 Task: Look for space in Rānikhet, India from 1st June, 2023 to 4th June, 2023 for 1 adult in price range Rs.6000 to Rs.16000. Place can be private room with 1  bedroom having 1 bed and 1 bathroom. Property type can be house, flat, guest house. Amenities needed are: wifi. Booking option can be shelf check-in. Required host language is English.
Action: Mouse moved to (532, 79)
Screenshot: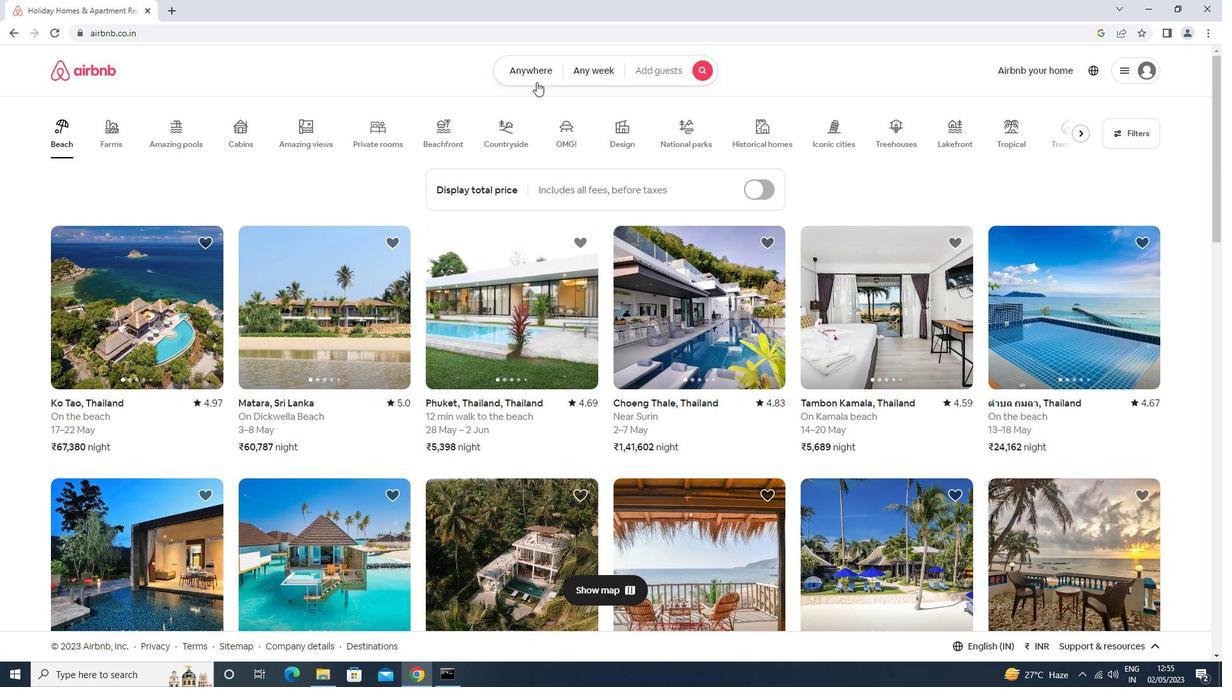 
Action: Mouse pressed left at (532, 79)
Screenshot: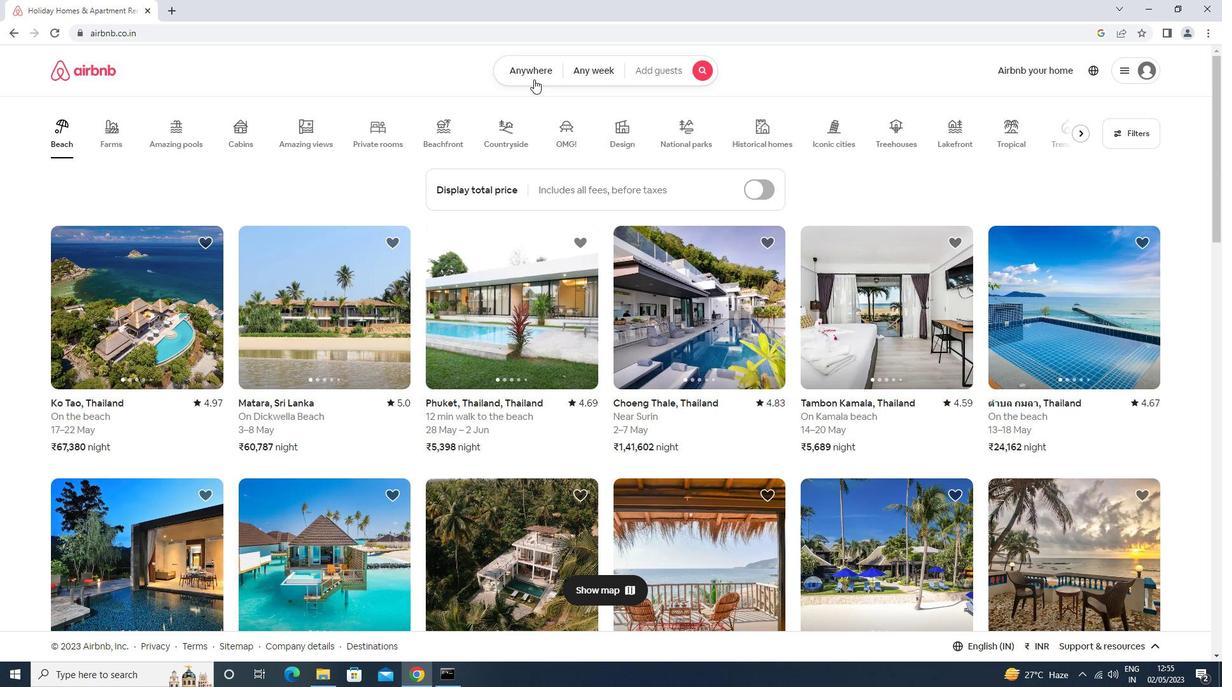 
Action: Mouse moved to (464, 128)
Screenshot: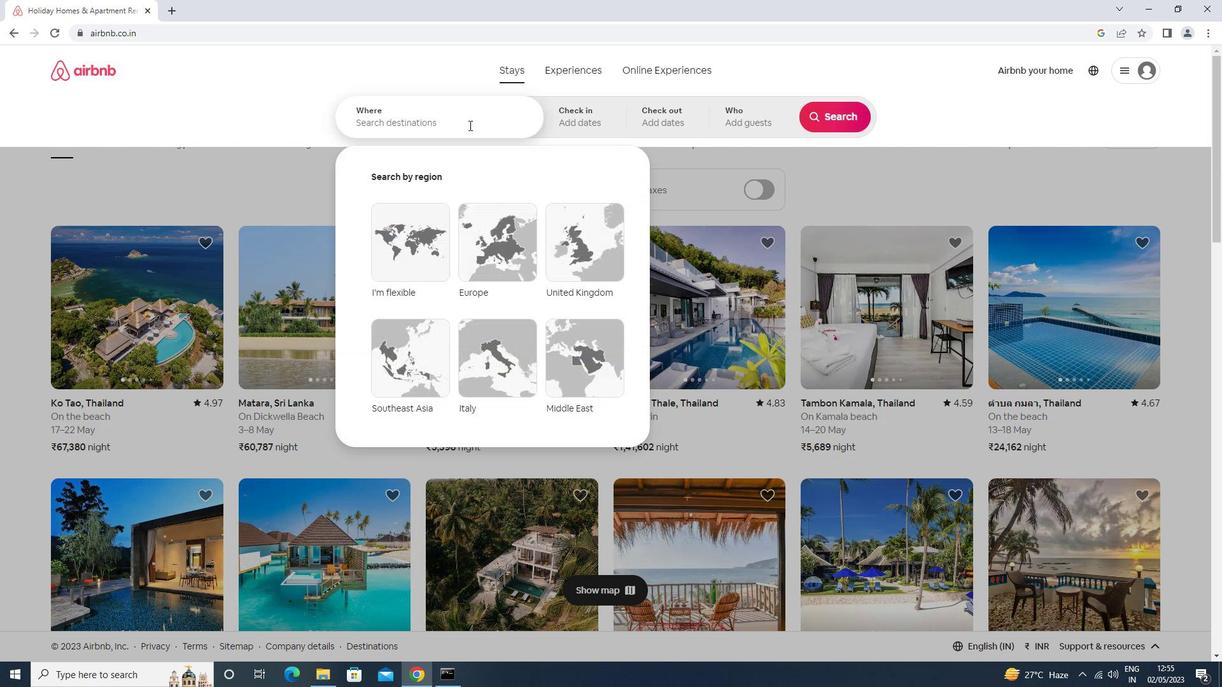 
Action: Mouse pressed left at (464, 128)
Screenshot: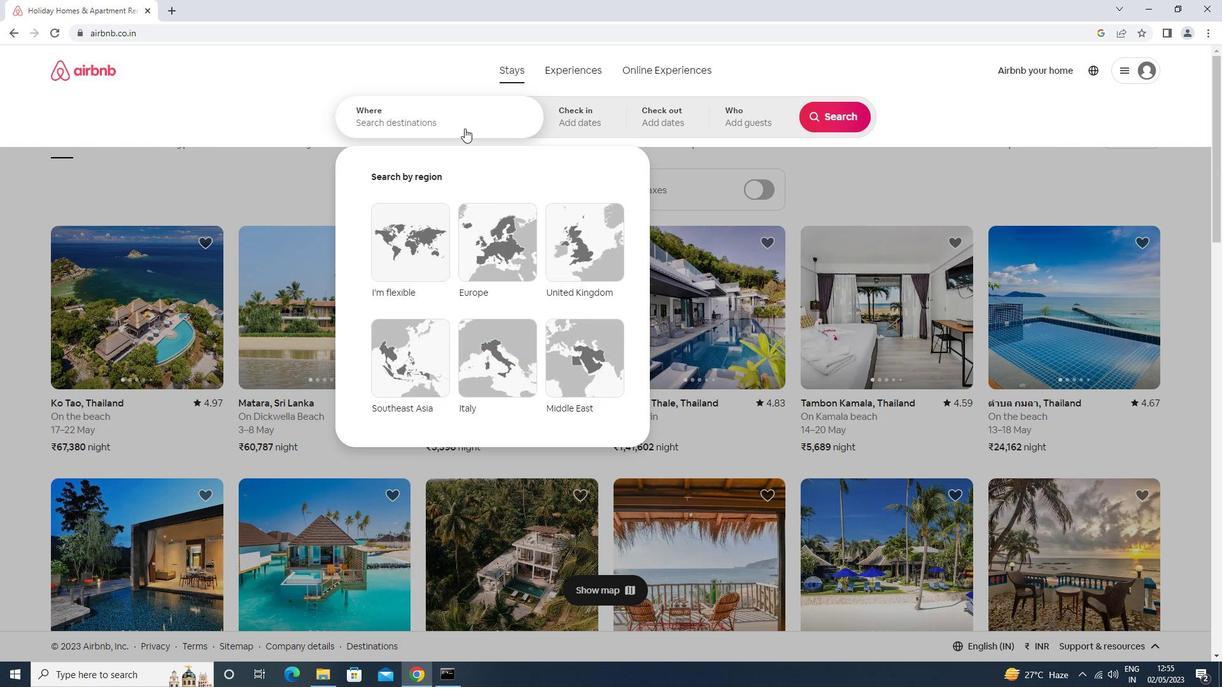 
Action: Key pressed r<Key.caps_lock>anikhet<Key.enter>
Screenshot: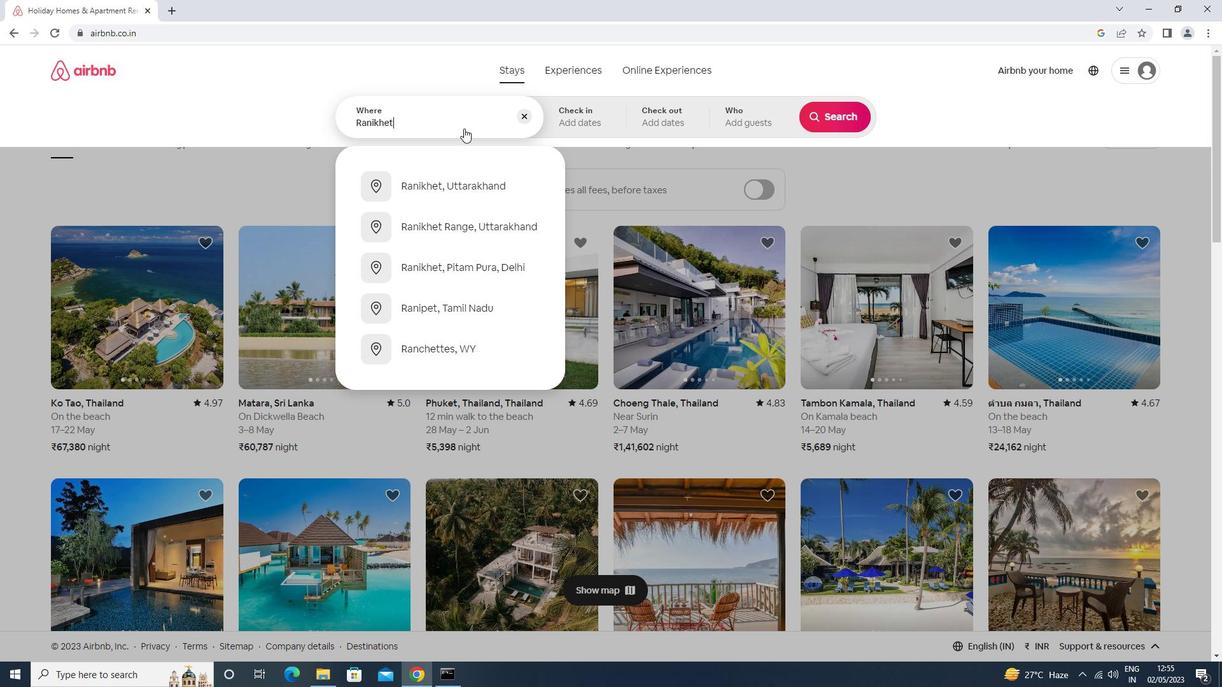 
Action: Mouse moved to (763, 264)
Screenshot: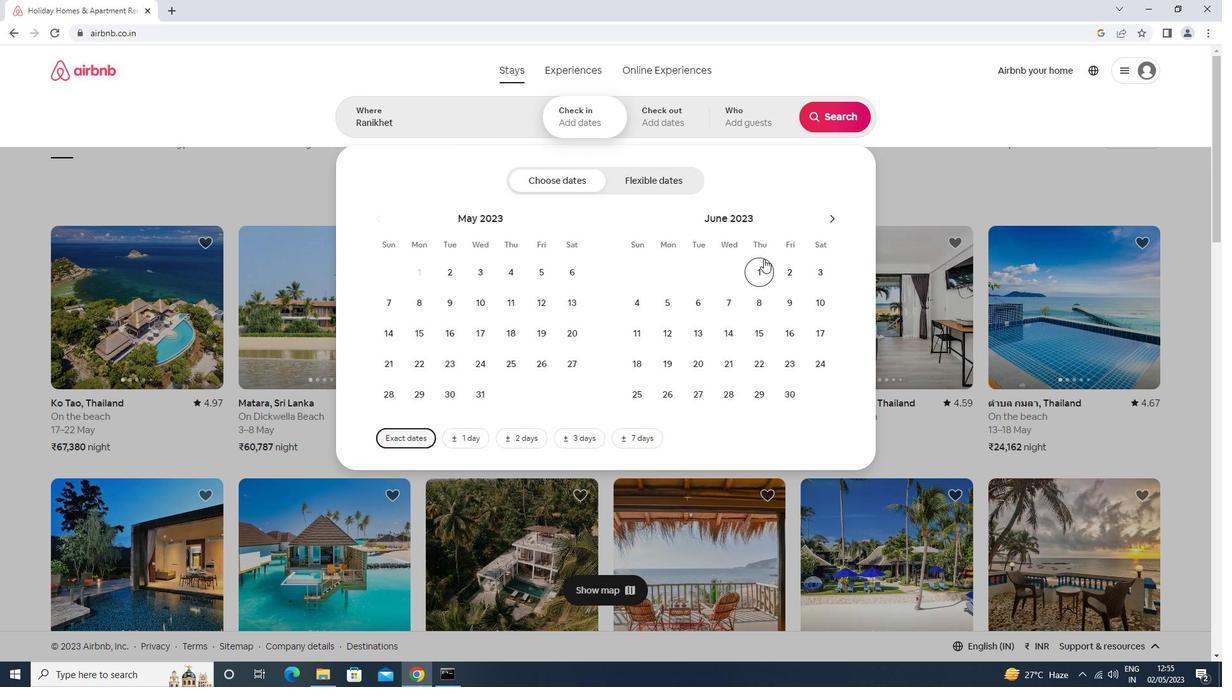 
Action: Mouse pressed left at (763, 264)
Screenshot: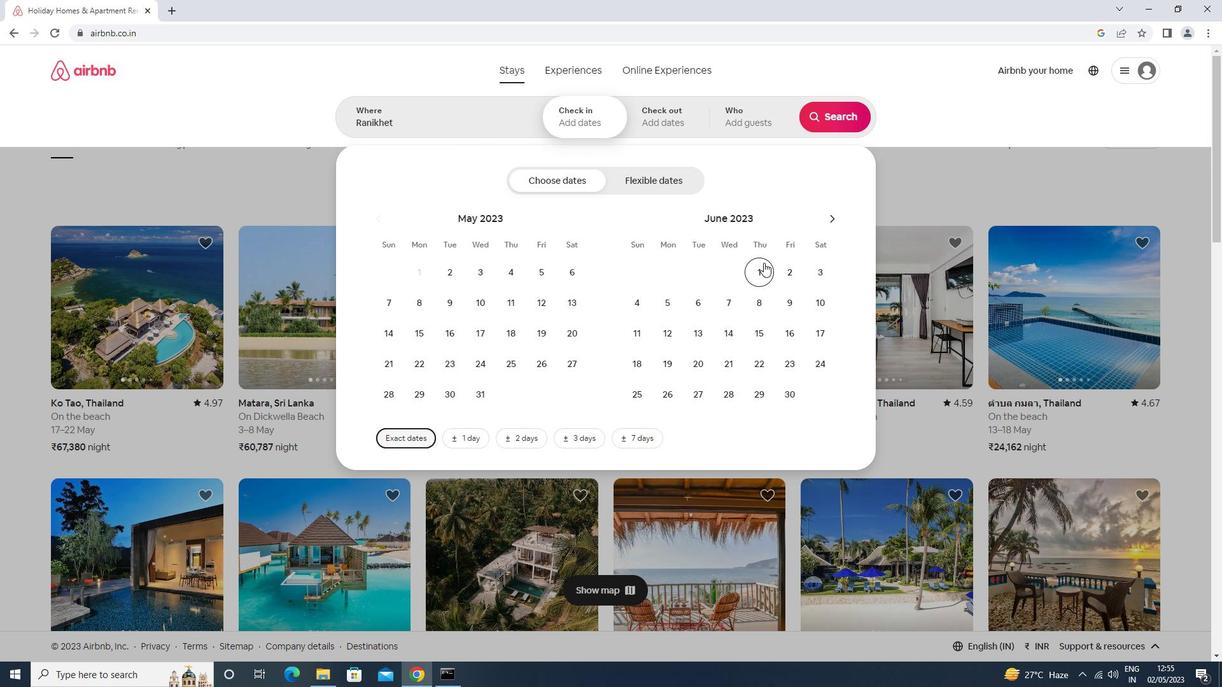 
Action: Mouse moved to (632, 304)
Screenshot: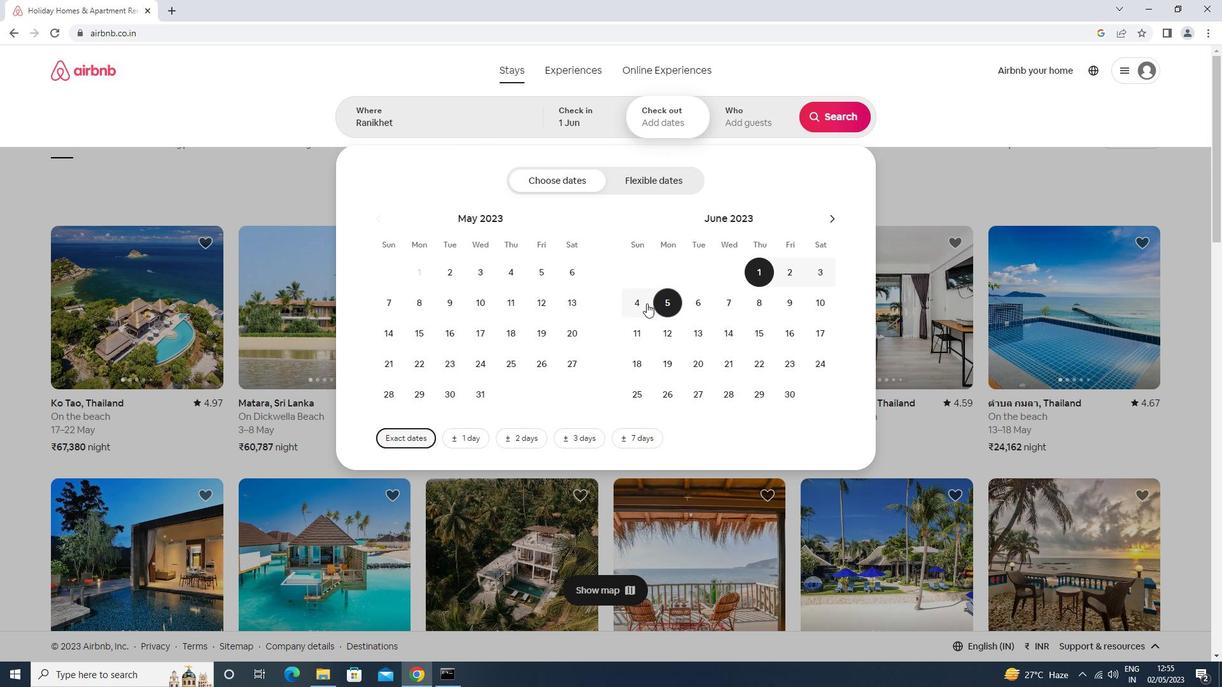 
Action: Mouse pressed left at (632, 304)
Screenshot: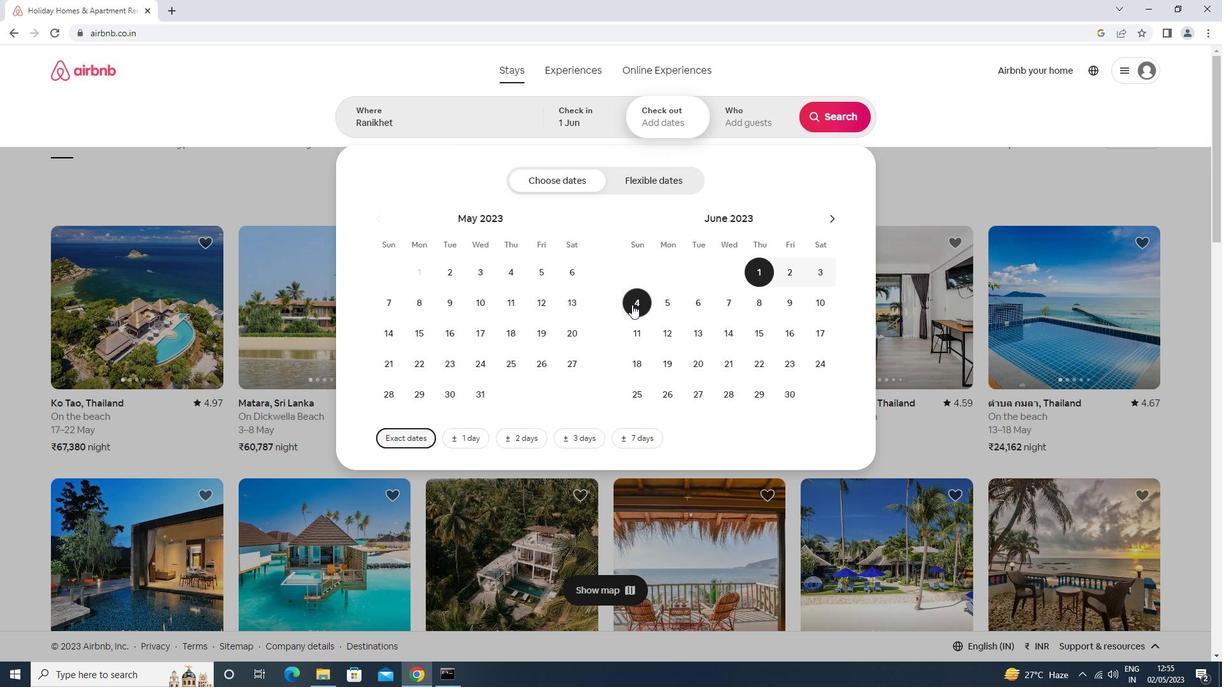
Action: Mouse moved to (728, 123)
Screenshot: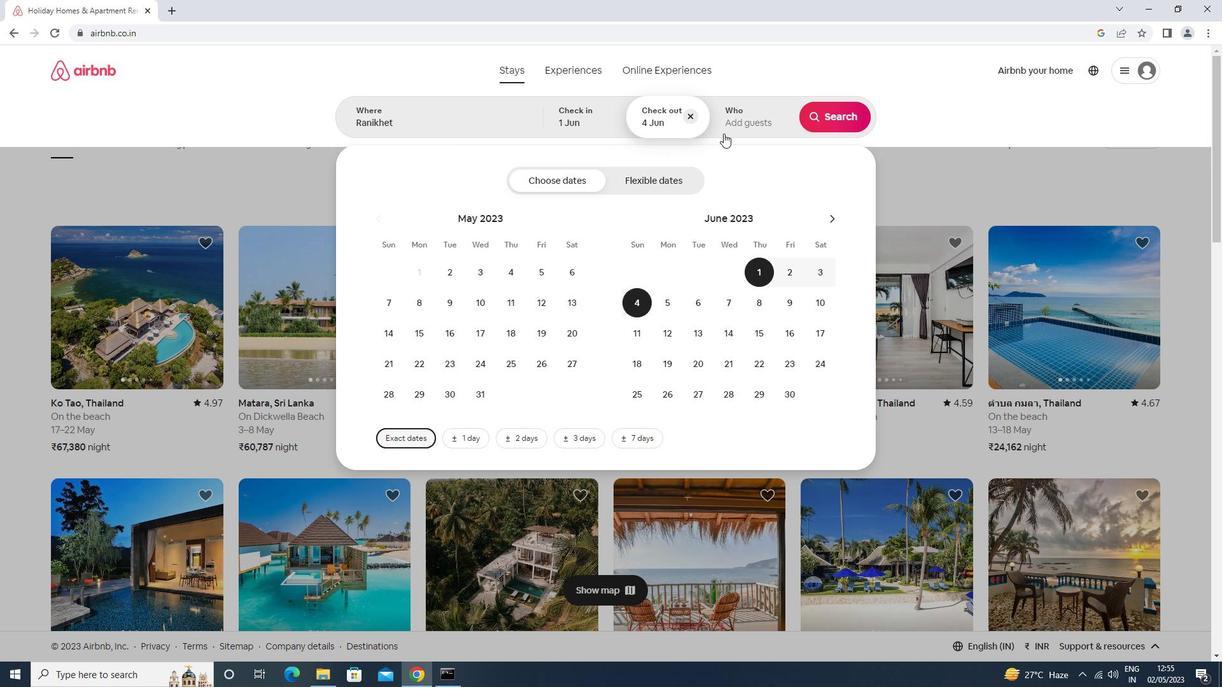 
Action: Mouse pressed left at (728, 123)
Screenshot: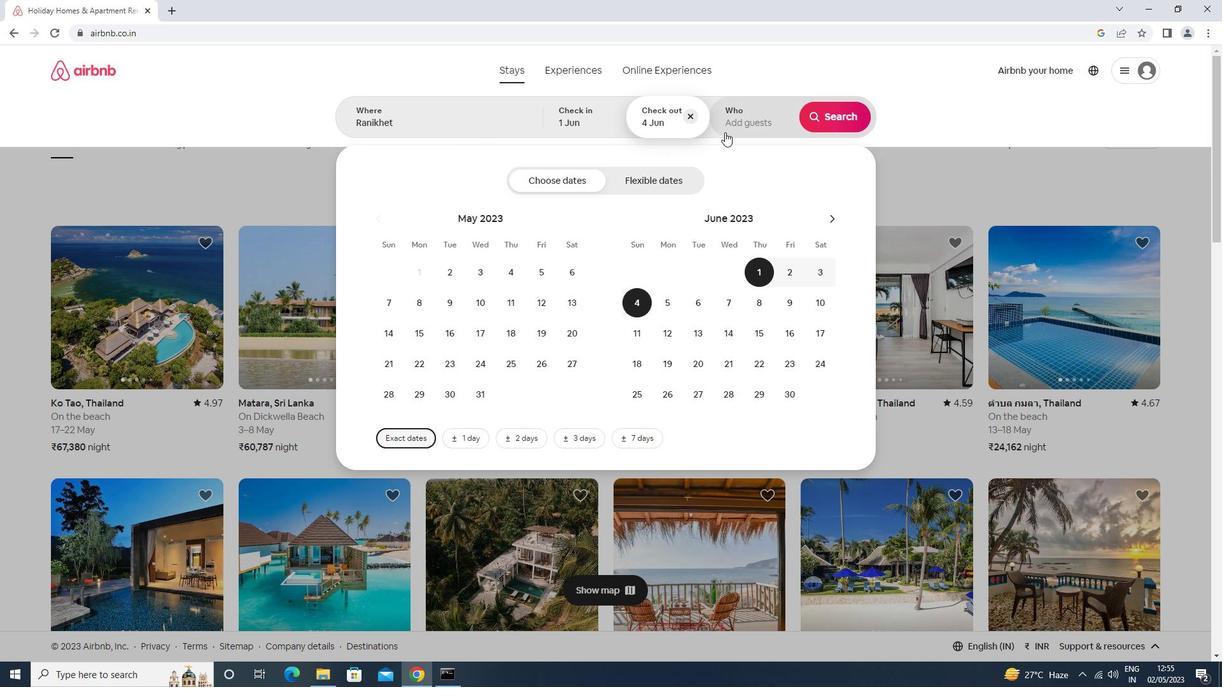 
Action: Mouse moved to (835, 180)
Screenshot: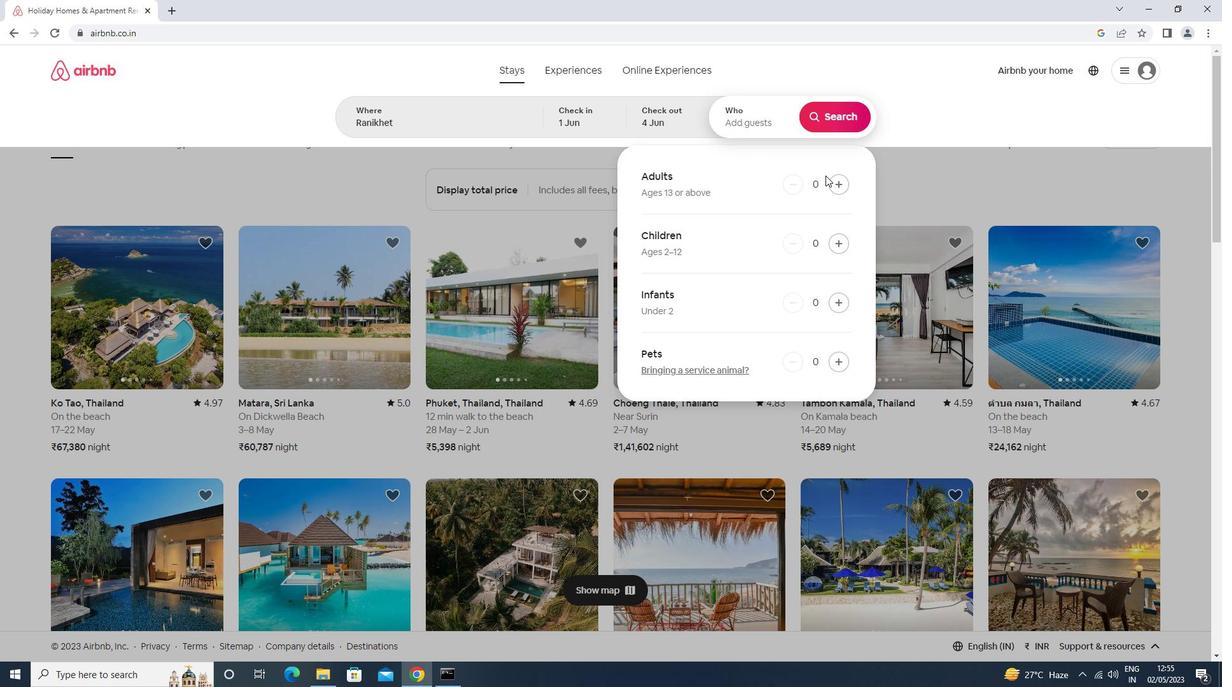 
Action: Mouse pressed left at (835, 180)
Screenshot: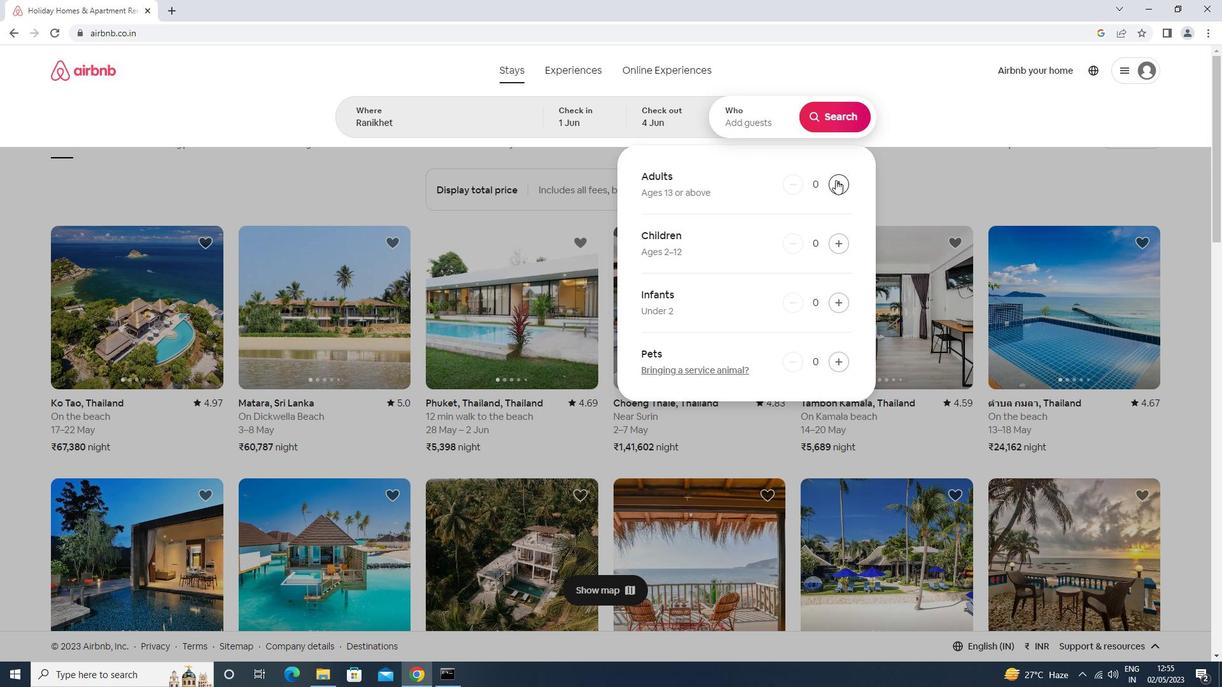 
Action: Mouse moved to (810, 108)
Screenshot: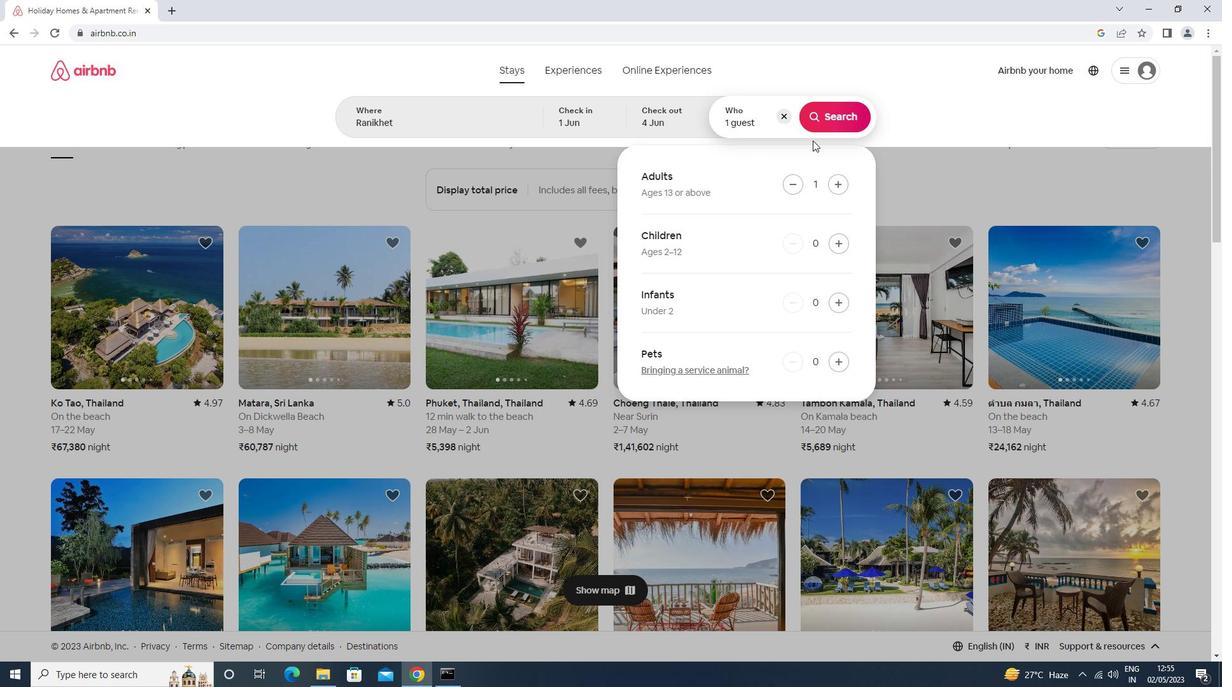 
Action: Mouse pressed left at (810, 108)
Screenshot: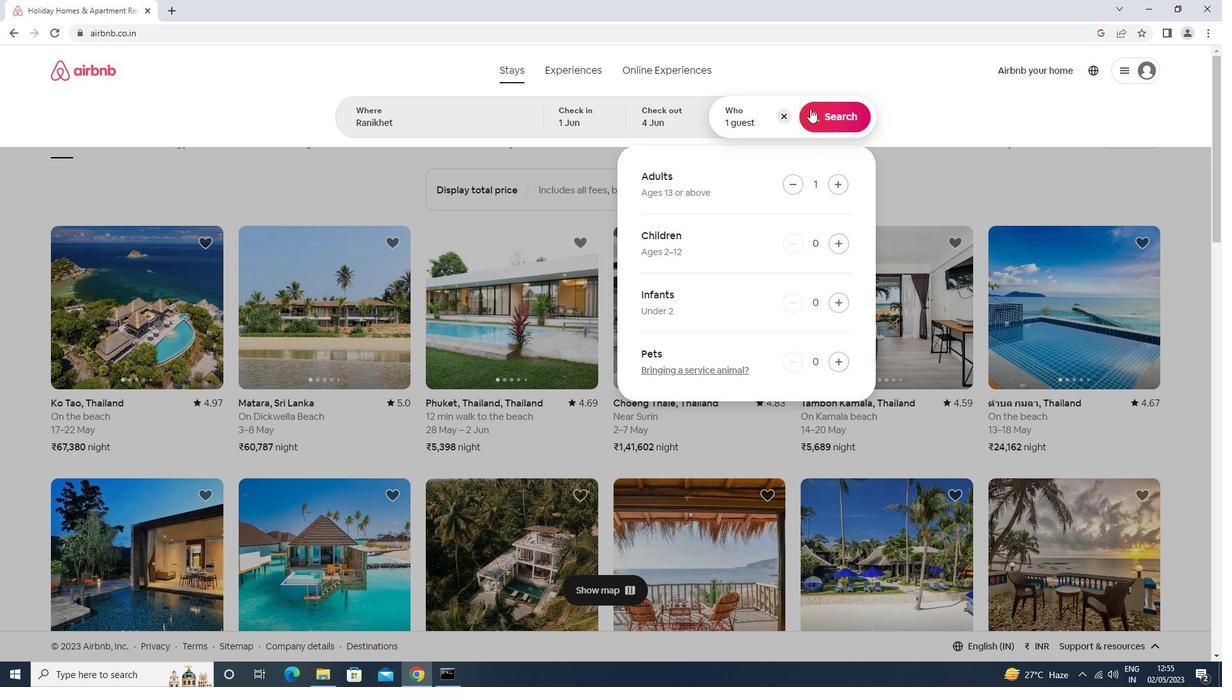
Action: Mouse moved to (1168, 122)
Screenshot: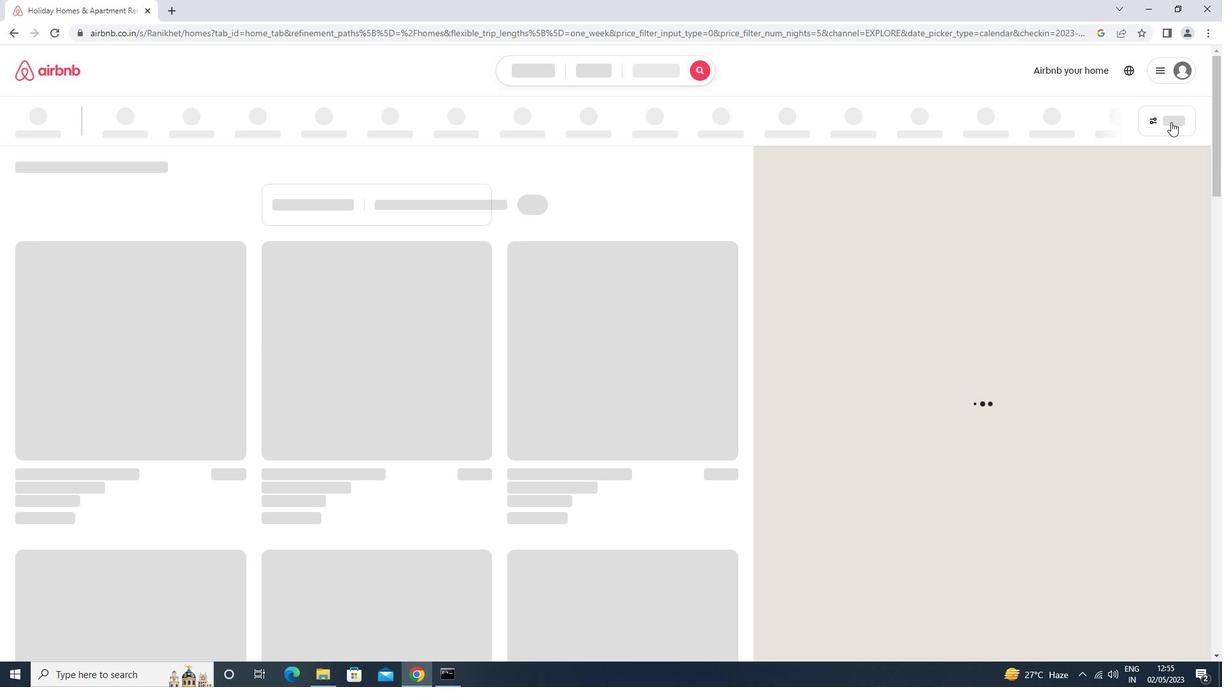 
Action: Mouse pressed left at (1168, 122)
Screenshot: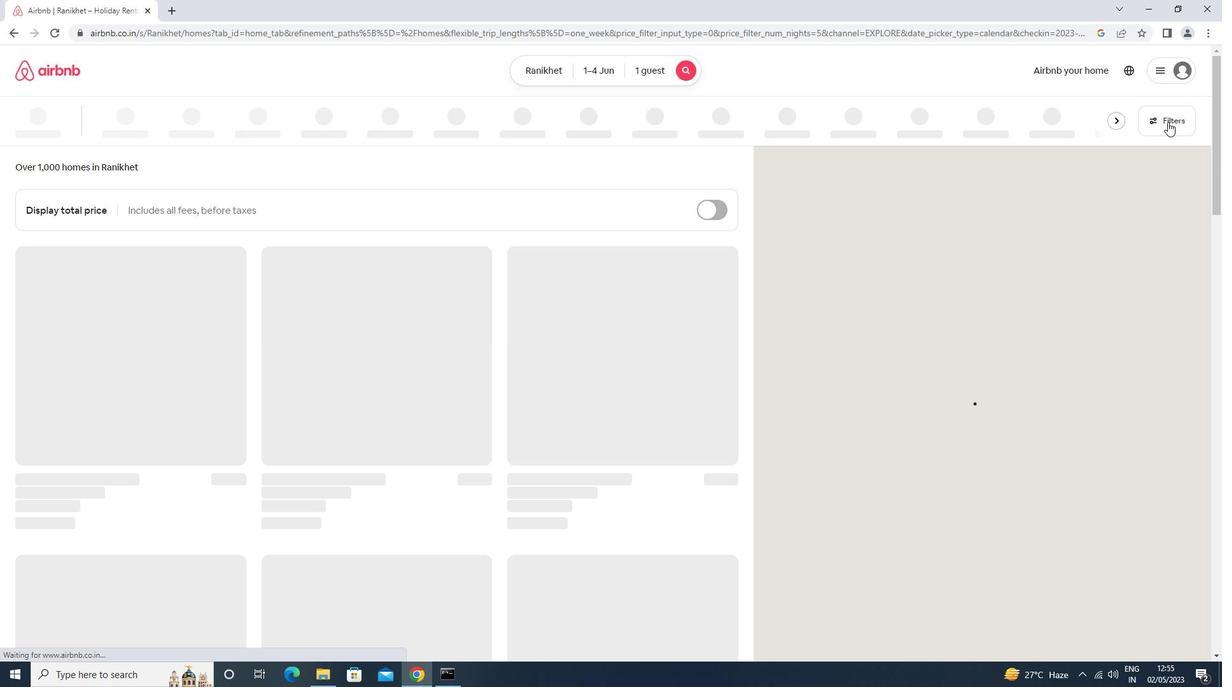 
Action: Mouse moved to (453, 277)
Screenshot: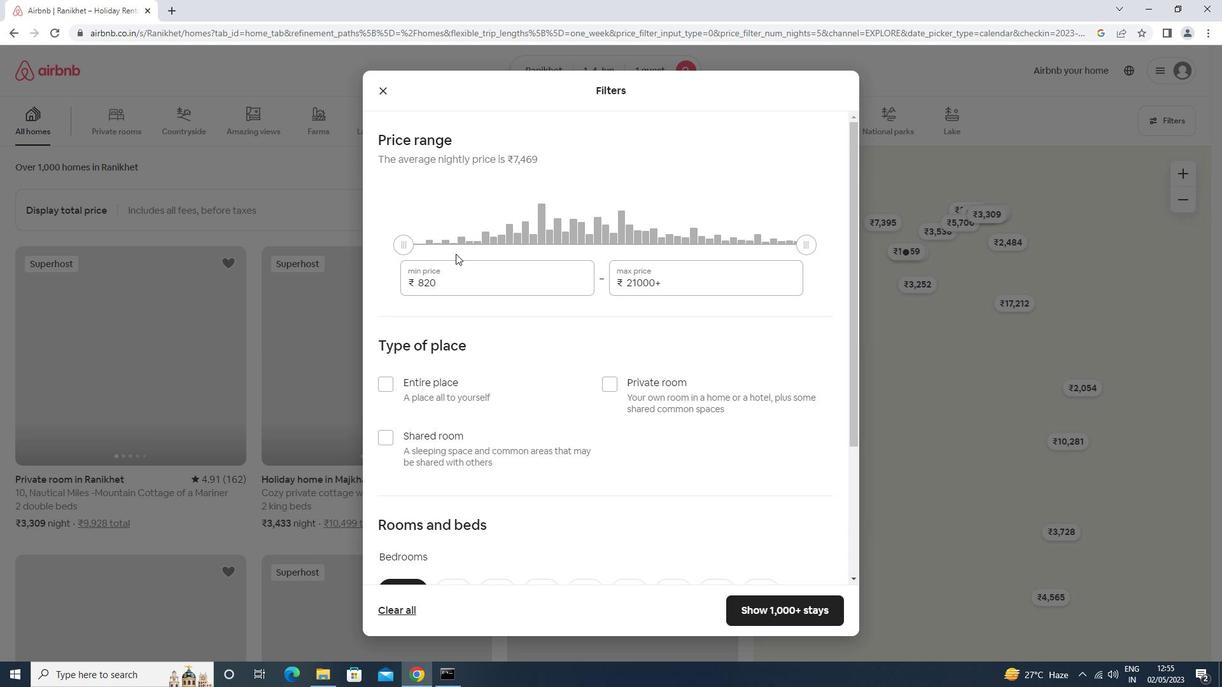 
Action: Mouse pressed left at (453, 277)
Screenshot: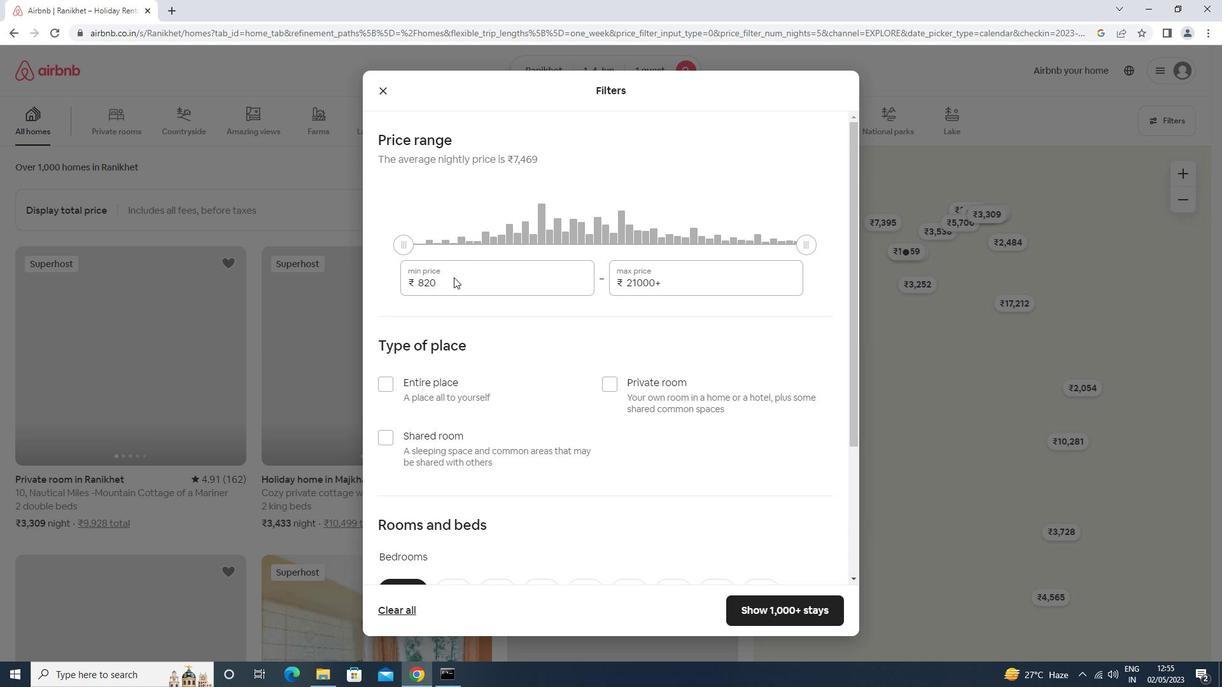 
Action: Key pressed <Key.backspace><Key.backspace><Key.backspace><Key.backspace><Key.backspace><Key.backspace><Key.backspace>6000<Key.tab>16000
Screenshot: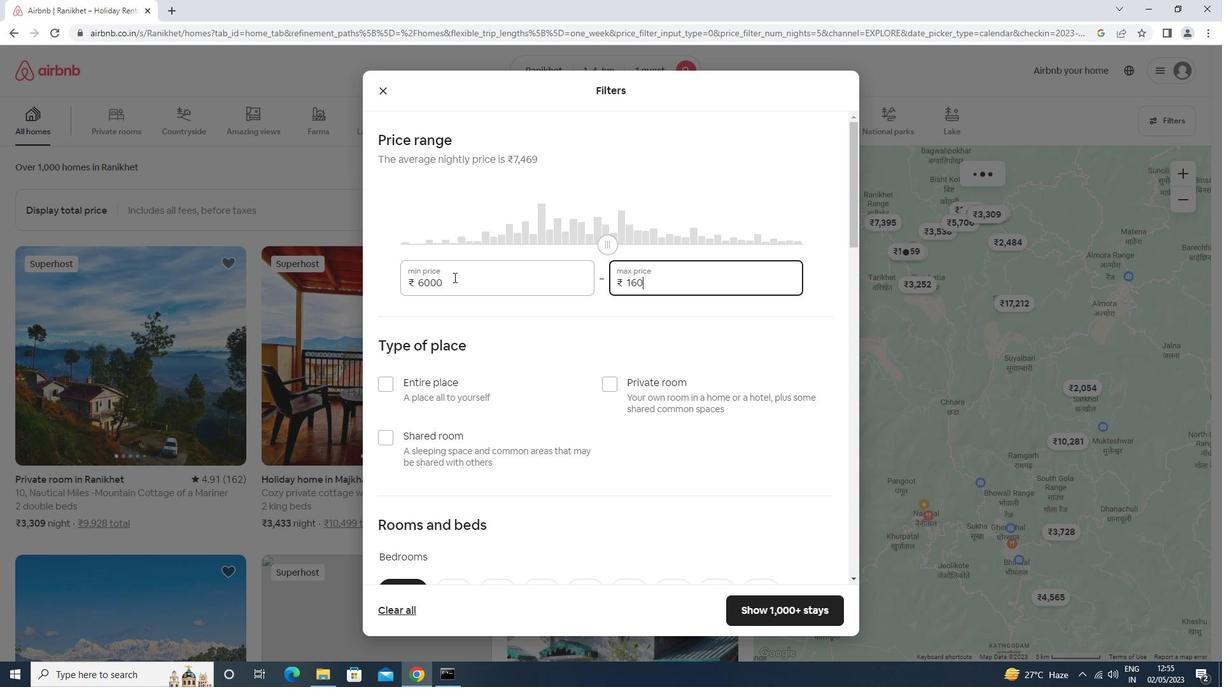 
Action: Mouse scrolled (453, 276) with delta (0, 0)
Screenshot: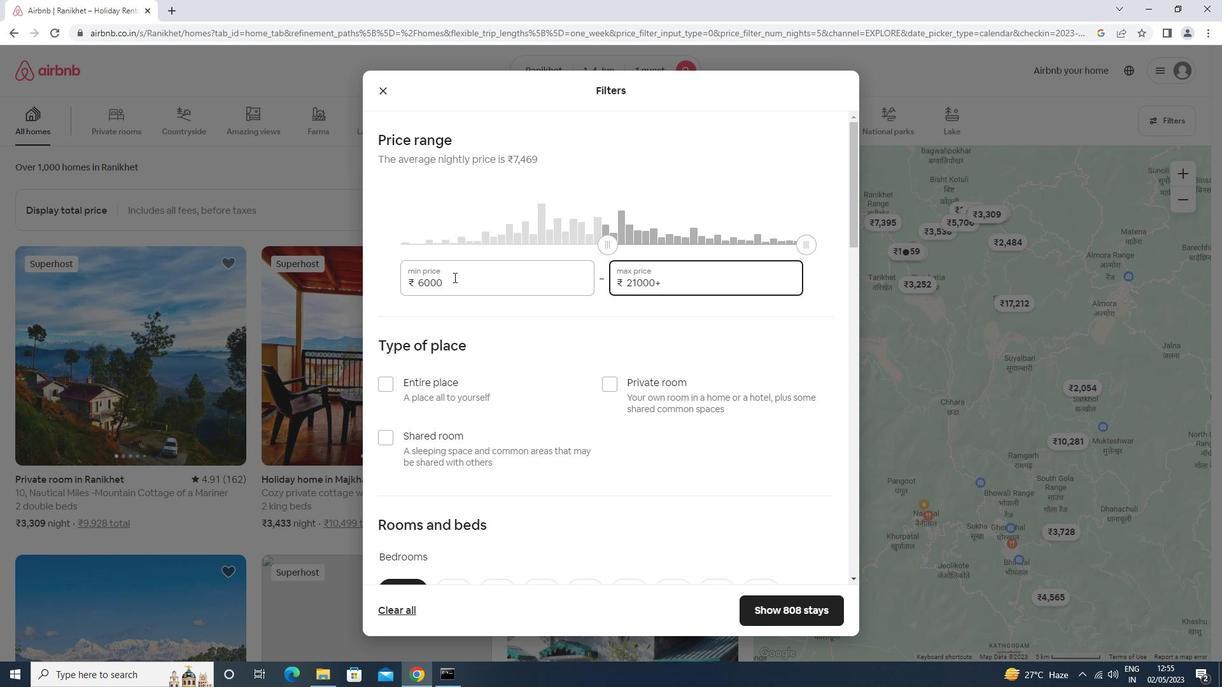 
Action: Mouse scrolled (453, 276) with delta (0, 0)
Screenshot: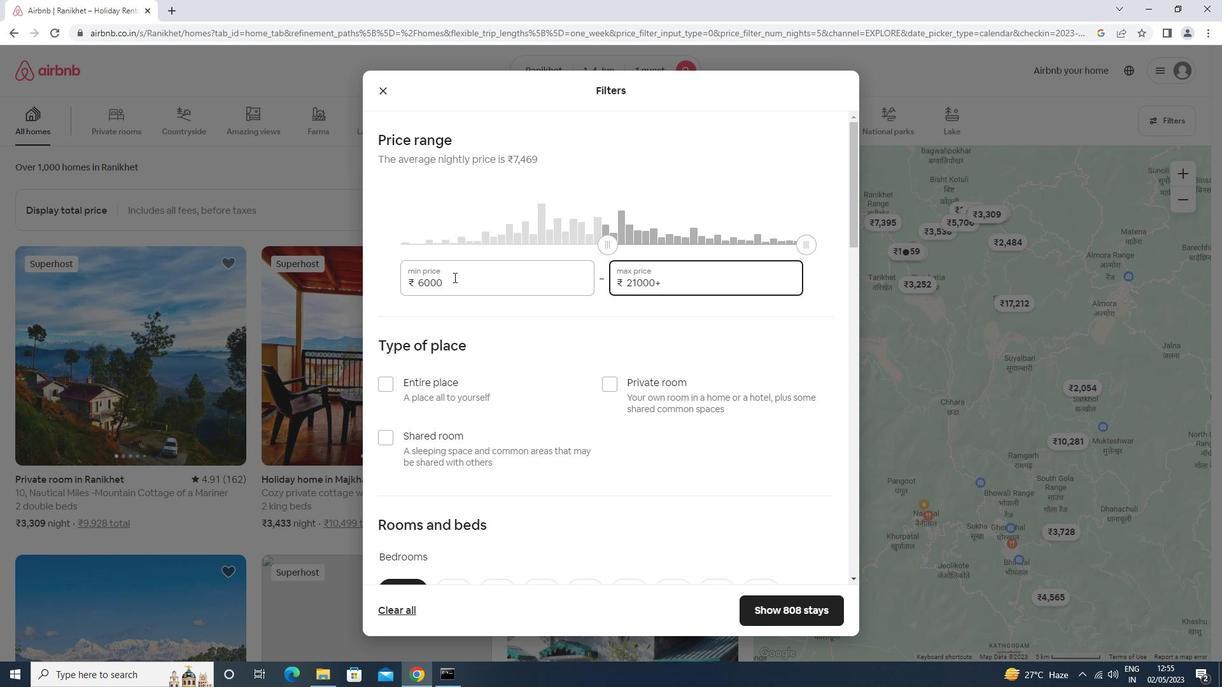 
Action: Mouse moved to (613, 254)
Screenshot: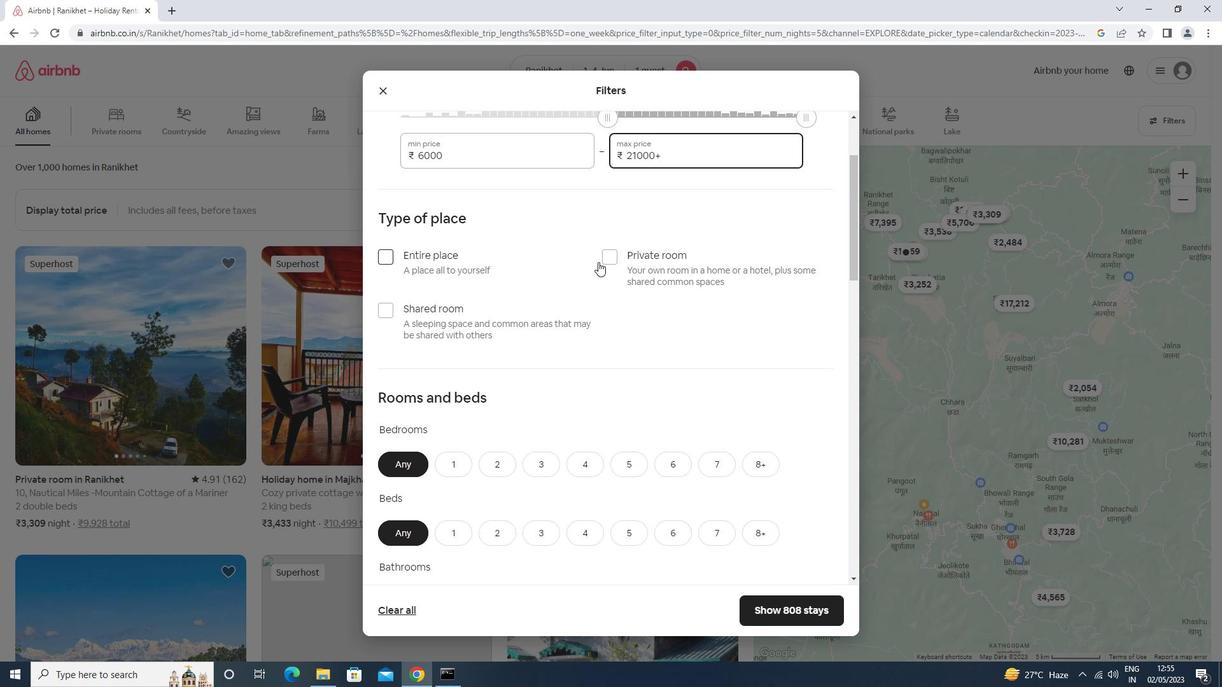 
Action: Mouse pressed left at (613, 254)
Screenshot: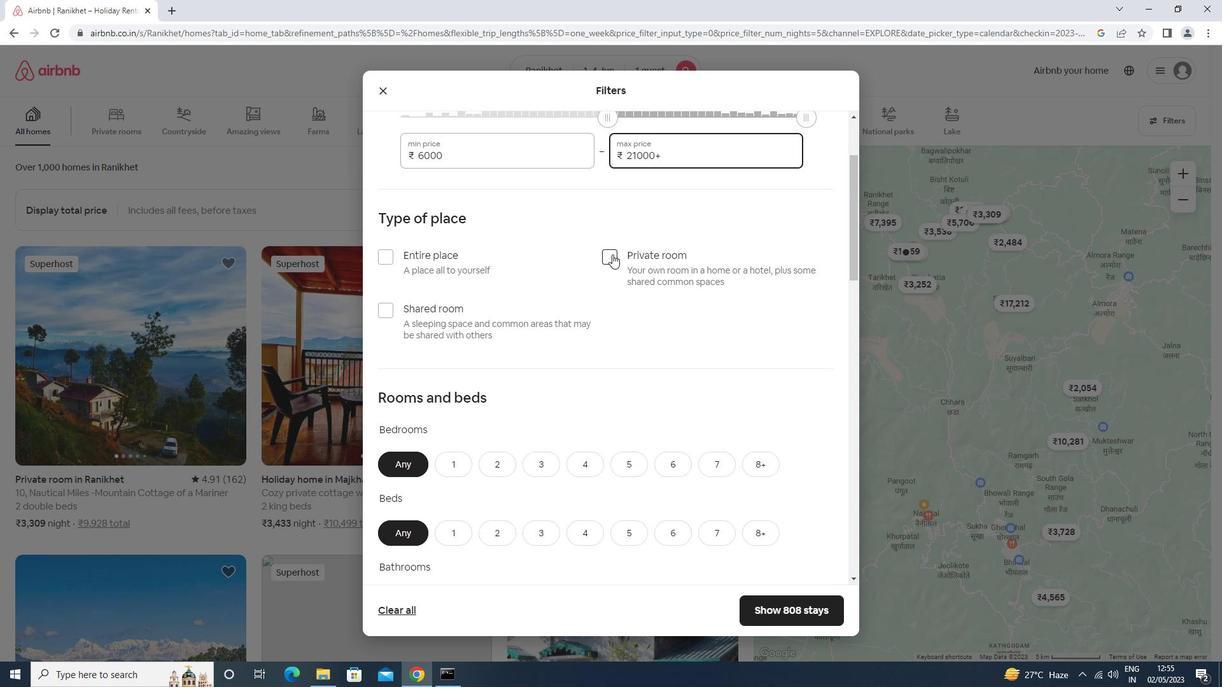 
Action: Mouse moved to (612, 254)
Screenshot: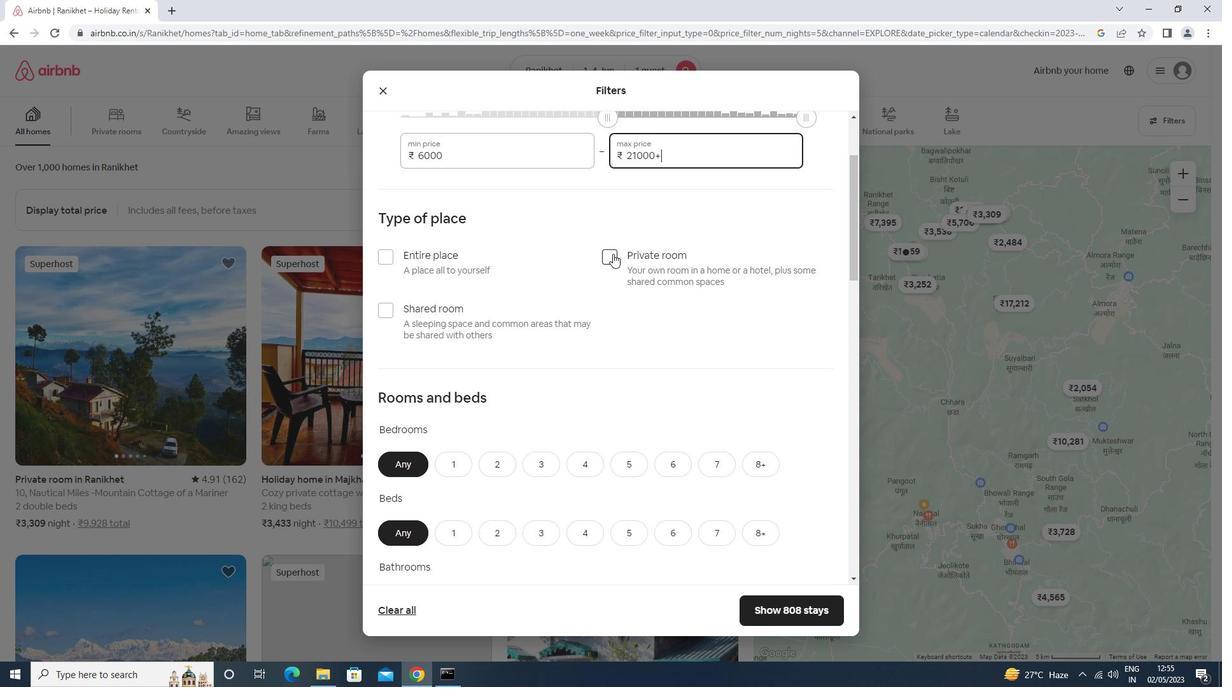 
Action: Mouse scrolled (612, 253) with delta (0, 0)
Screenshot: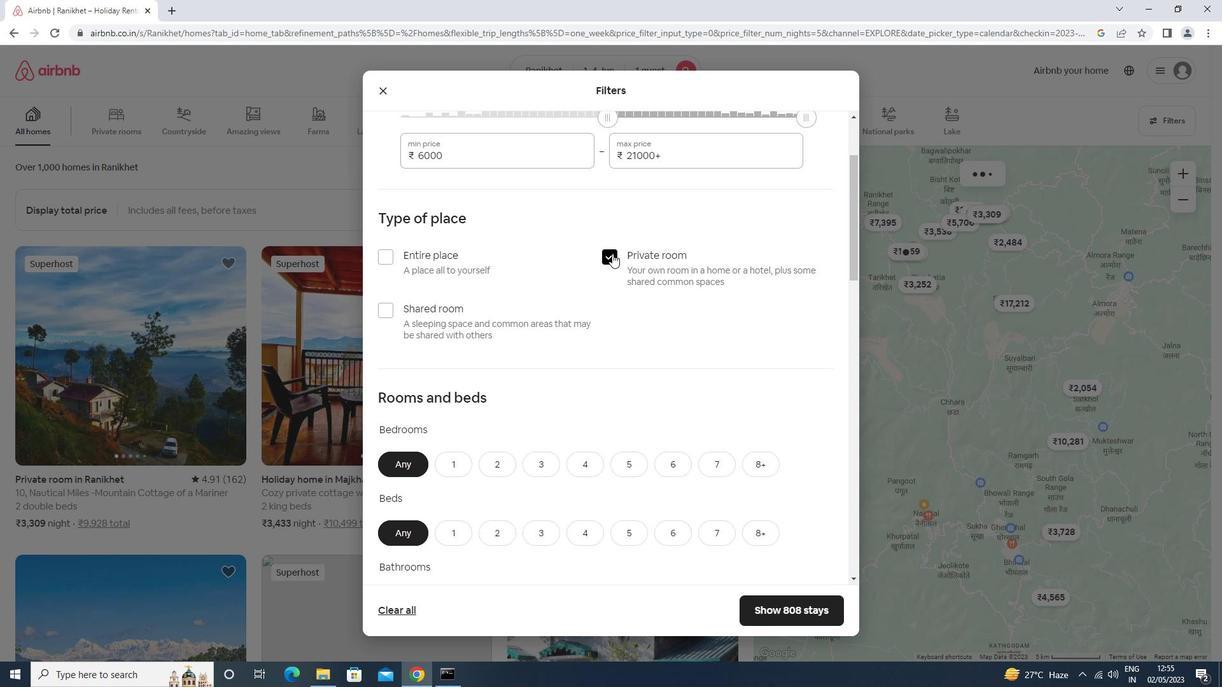 
Action: Mouse scrolled (612, 253) with delta (0, 0)
Screenshot: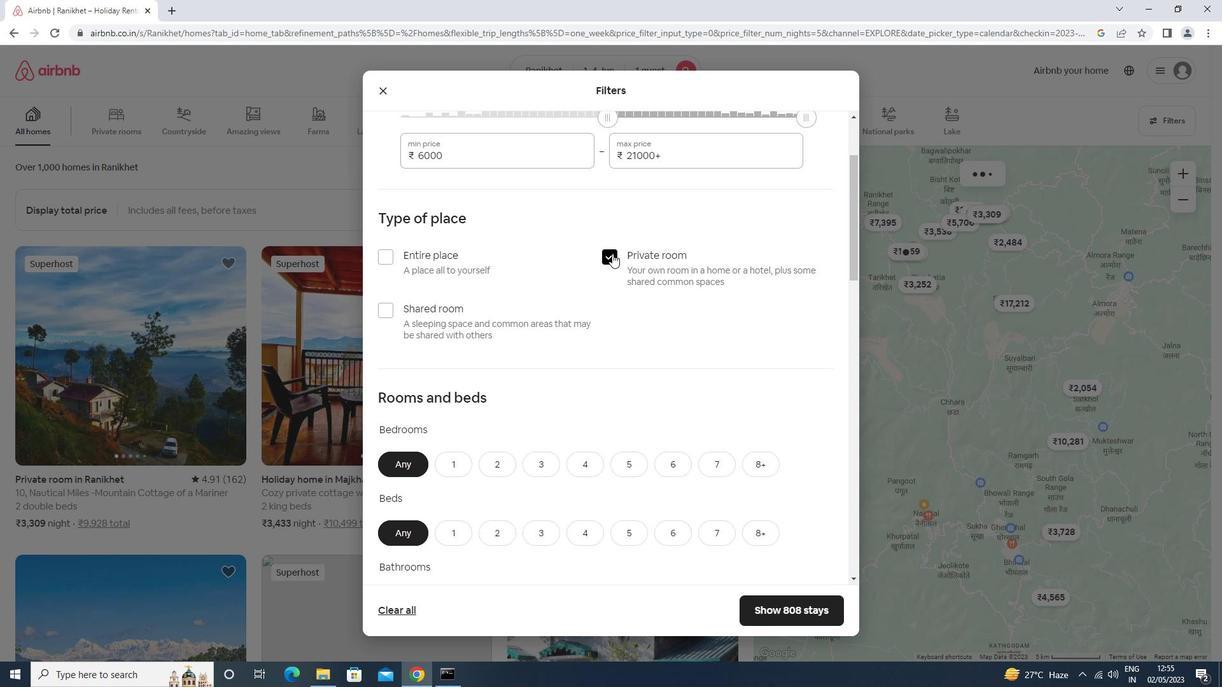 
Action: Mouse moved to (448, 338)
Screenshot: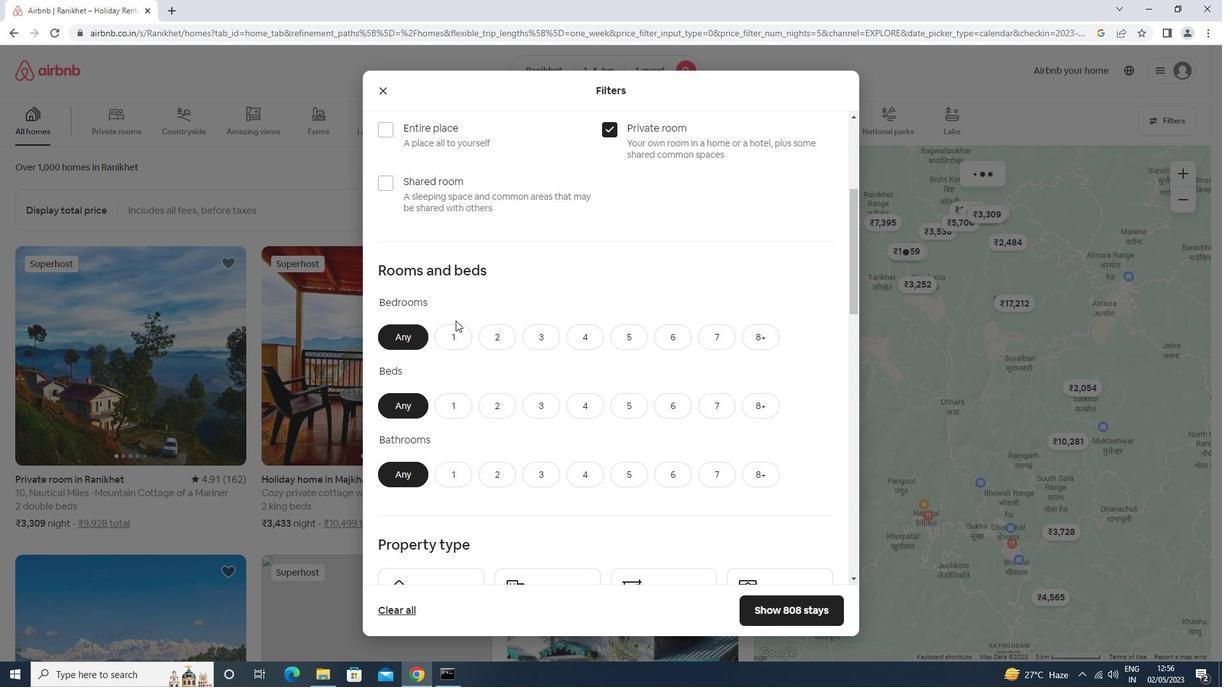 
Action: Mouse pressed left at (448, 338)
Screenshot: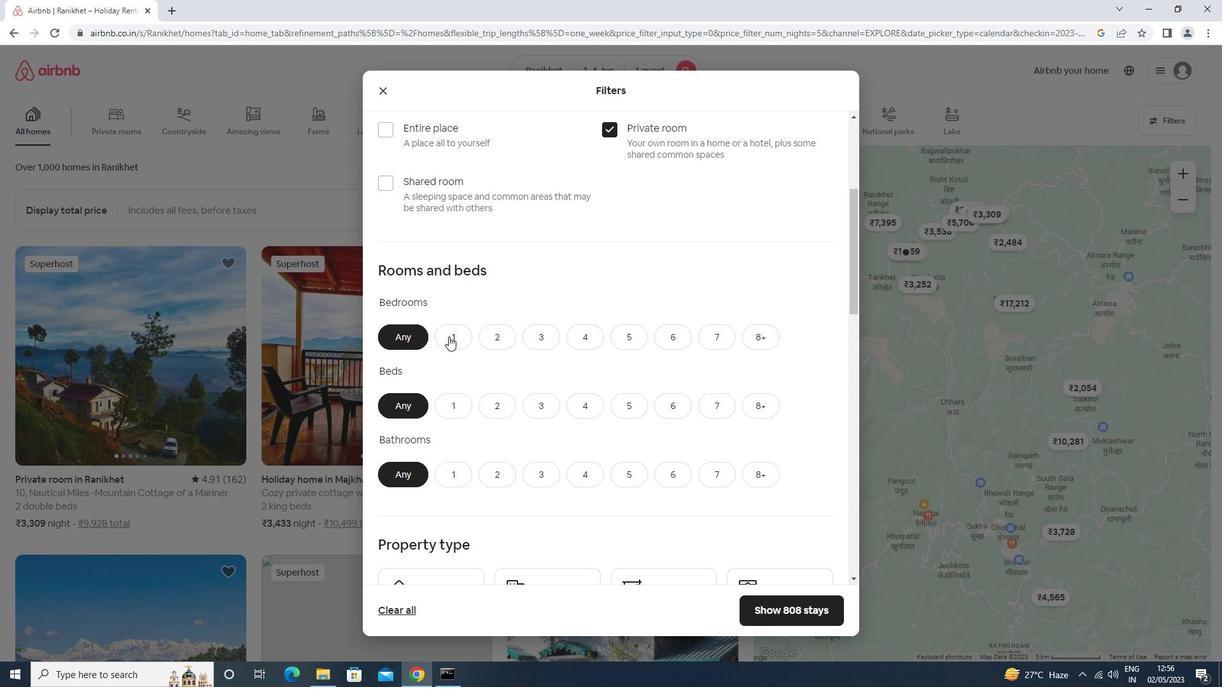 
Action: Mouse moved to (452, 408)
Screenshot: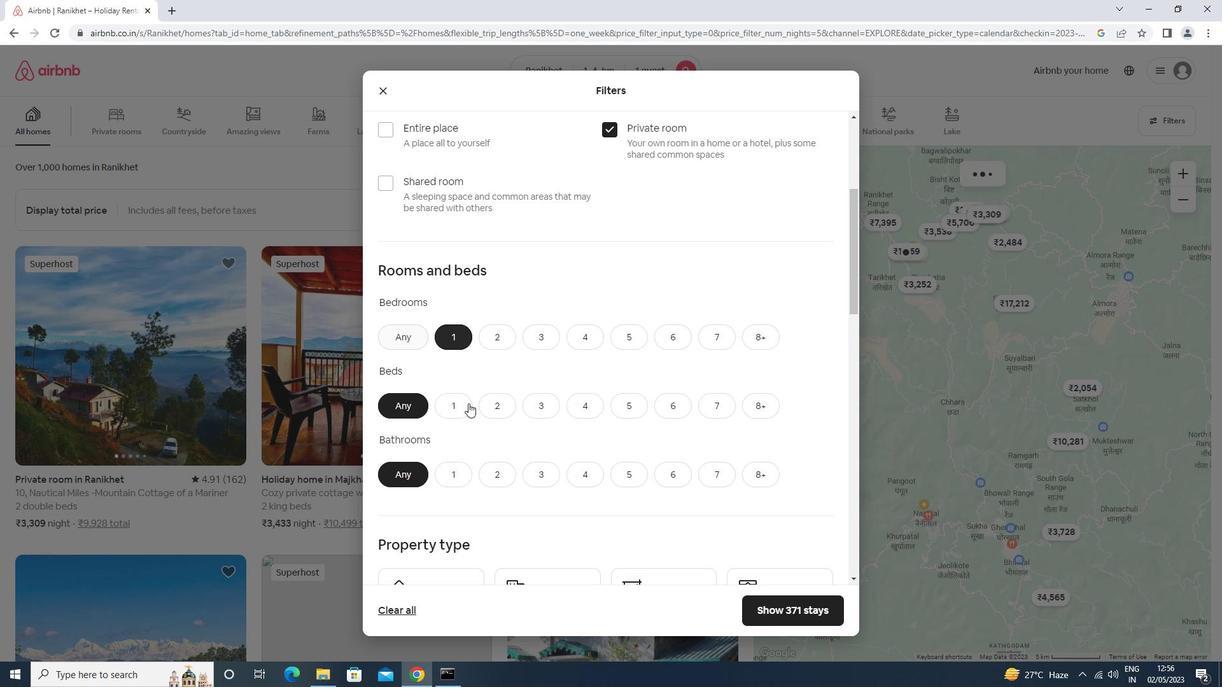 
Action: Mouse pressed left at (452, 408)
Screenshot: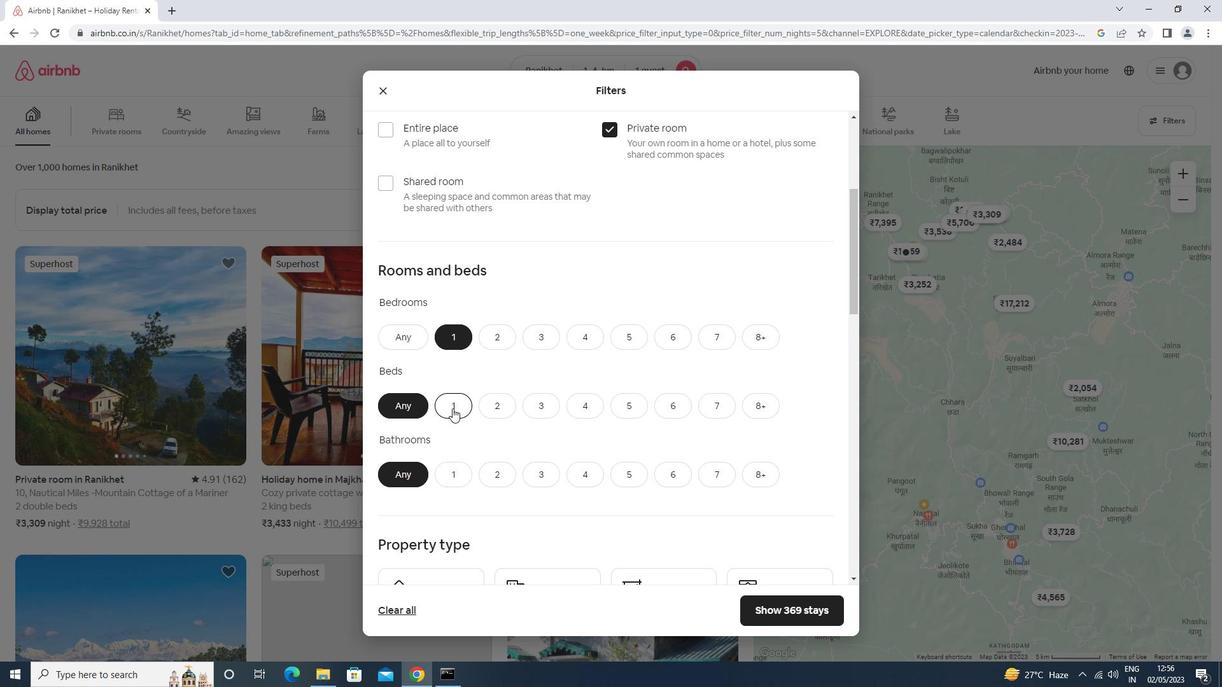 
Action: Mouse moved to (437, 468)
Screenshot: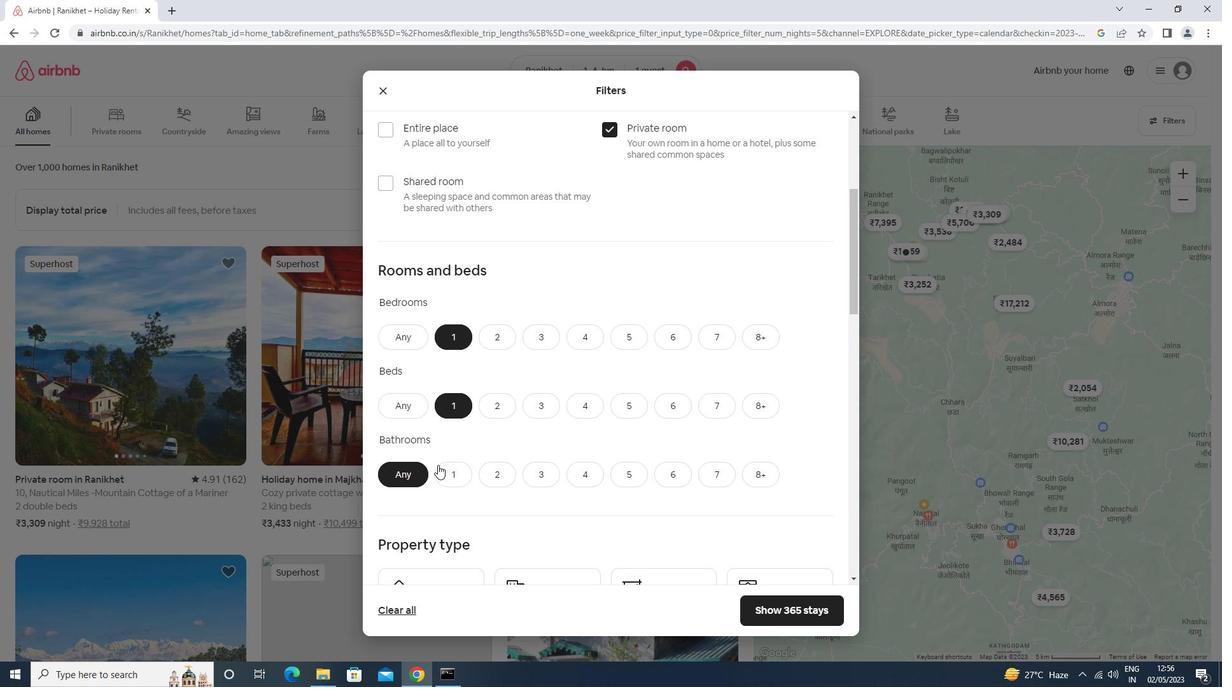 
Action: Mouse pressed left at (437, 468)
Screenshot: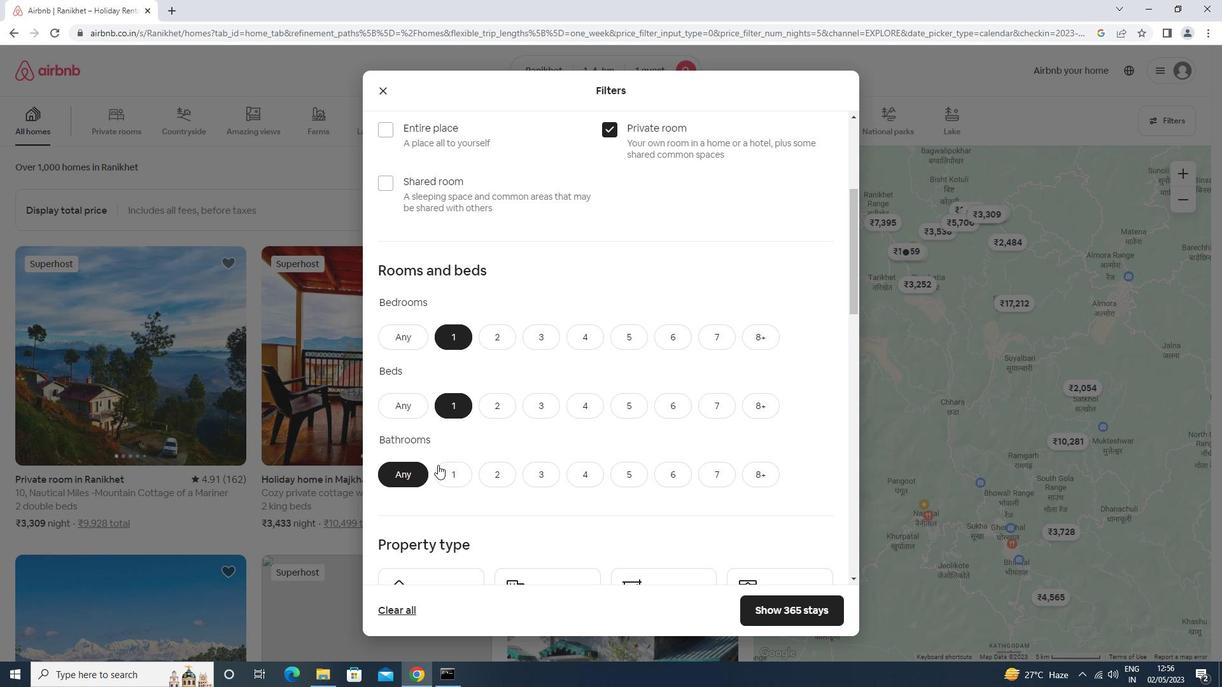 
Action: Mouse moved to (443, 464)
Screenshot: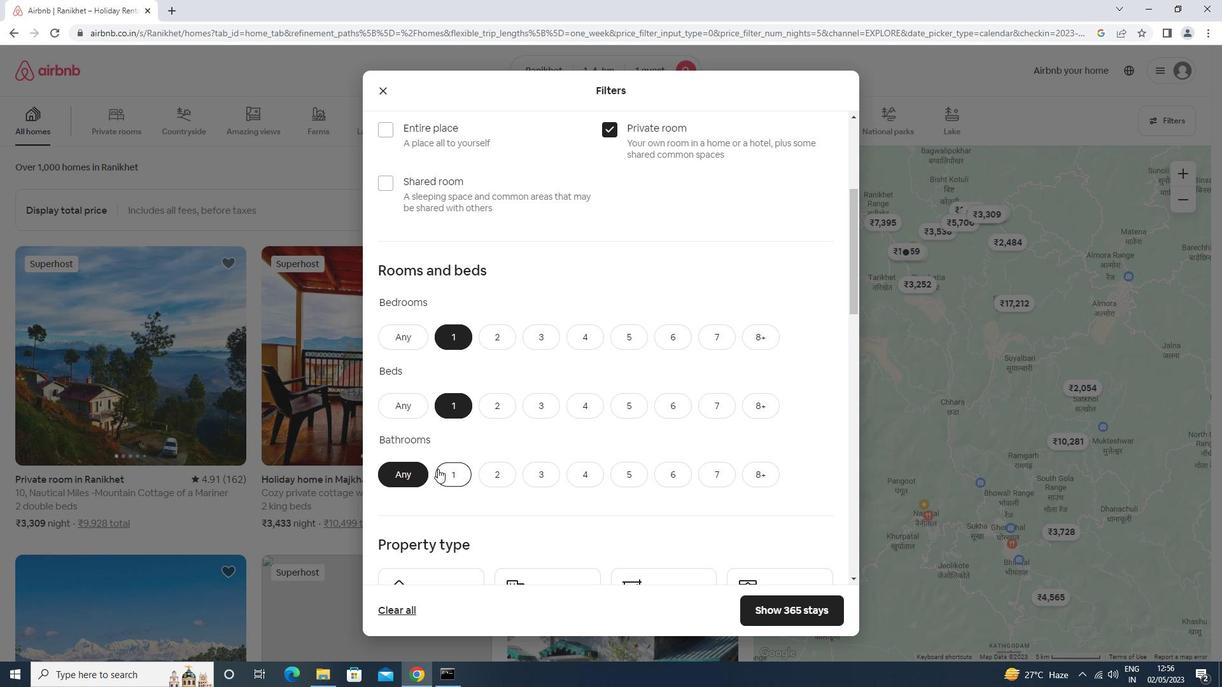 
Action: Mouse scrolled (443, 463) with delta (0, 0)
Screenshot: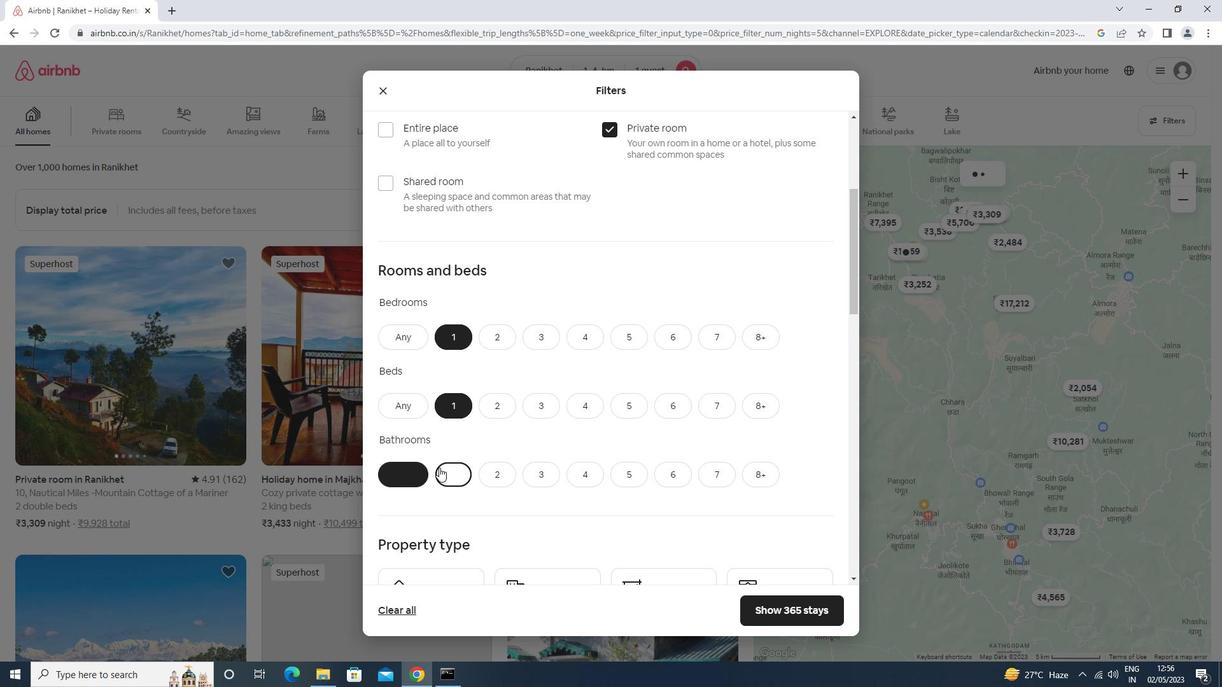 
Action: Mouse scrolled (443, 463) with delta (0, 0)
Screenshot: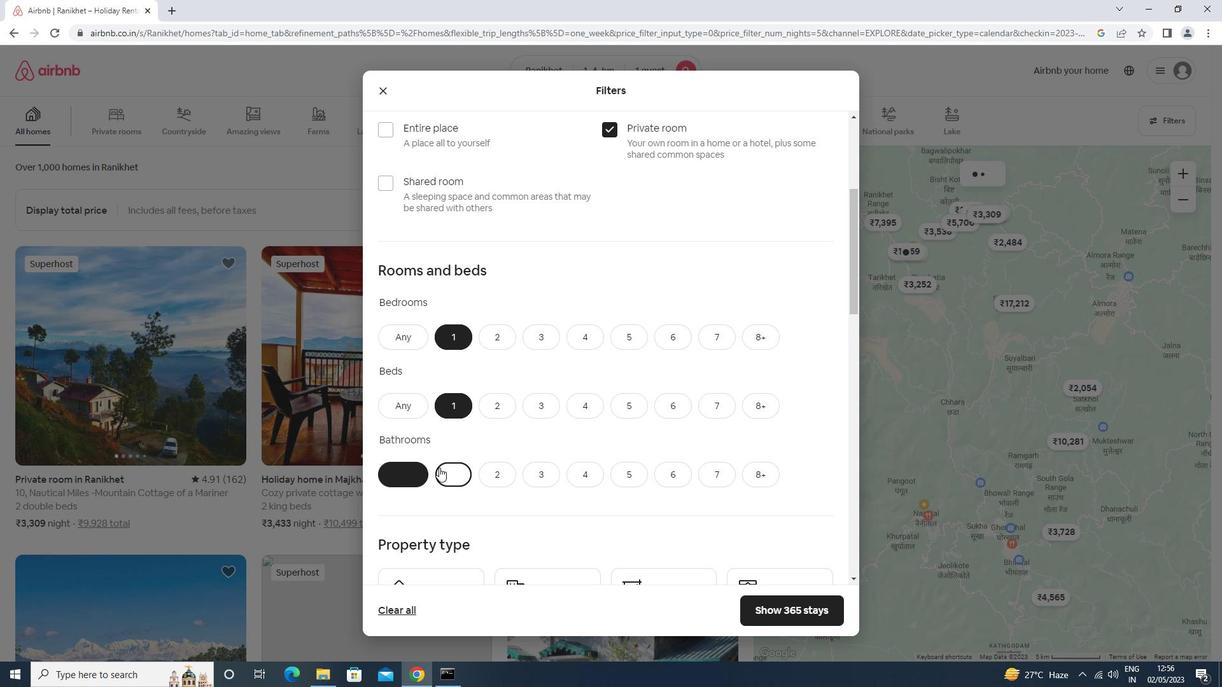 
Action: Mouse moved to (445, 462)
Screenshot: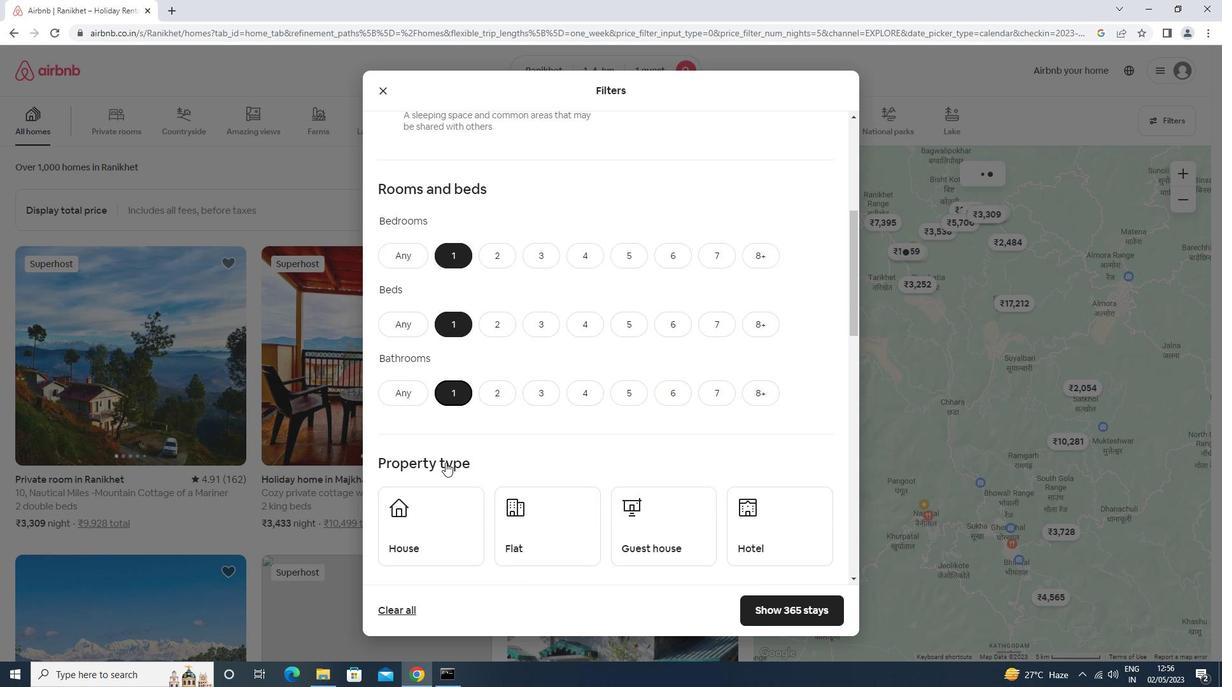 
Action: Mouse pressed left at (445, 462)
Screenshot: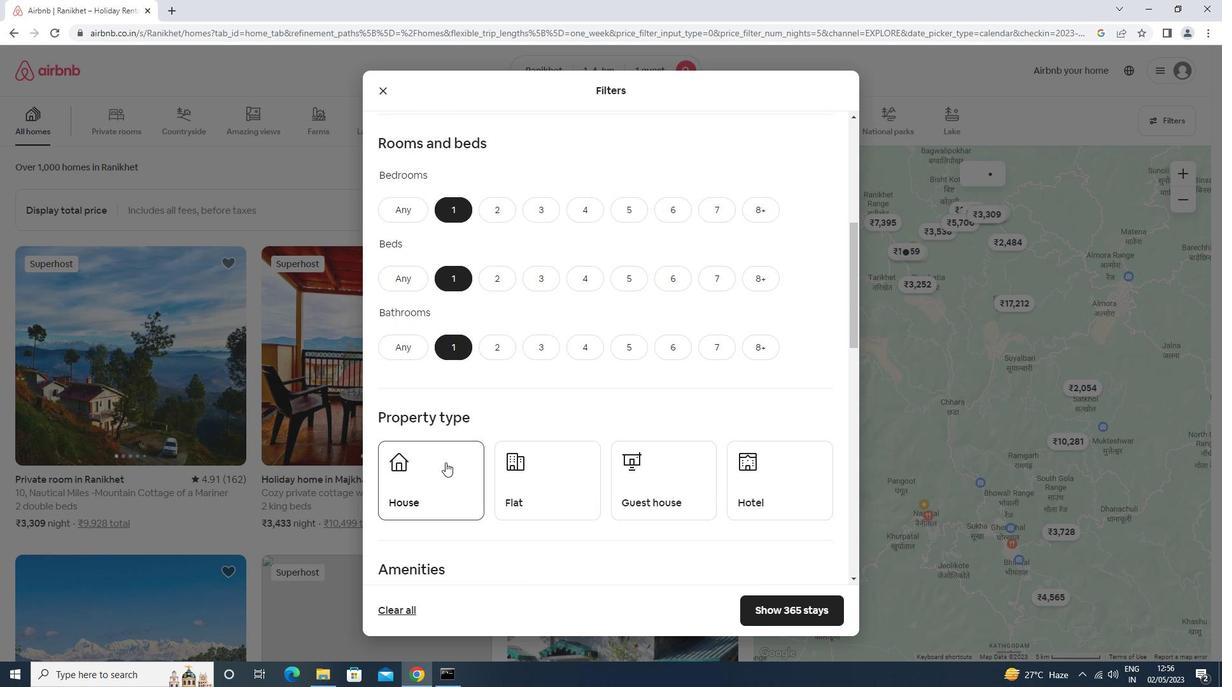 
Action: Mouse moved to (526, 465)
Screenshot: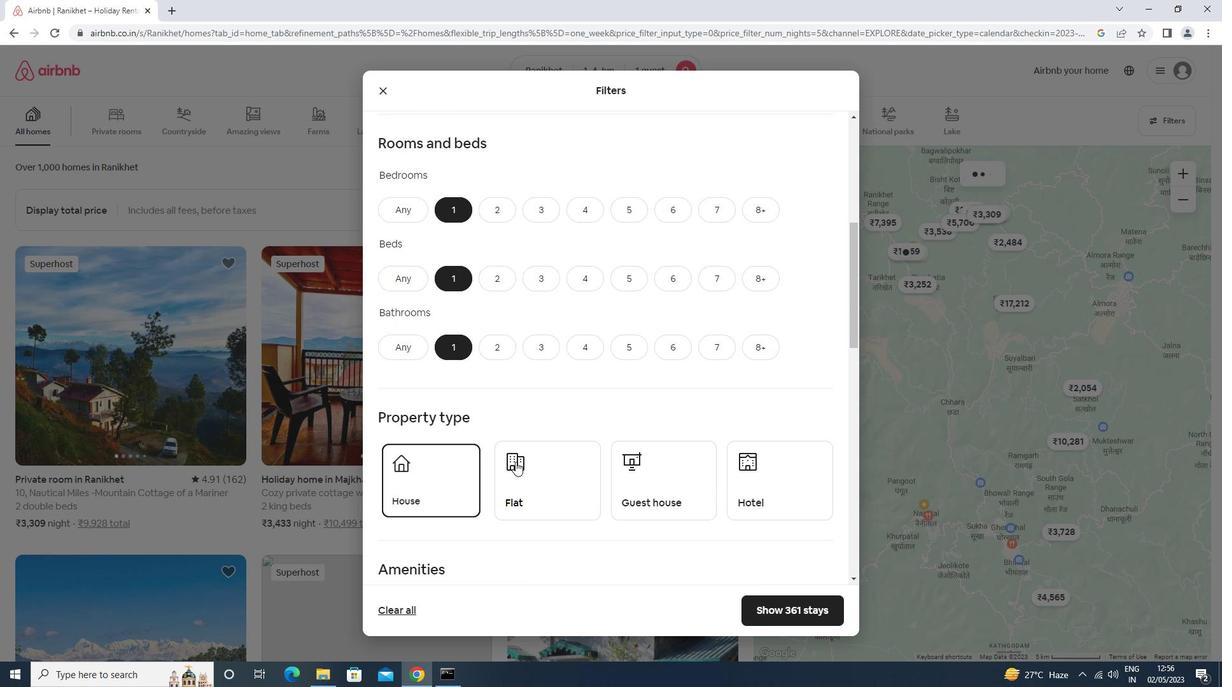
Action: Mouse pressed left at (526, 465)
Screenshot: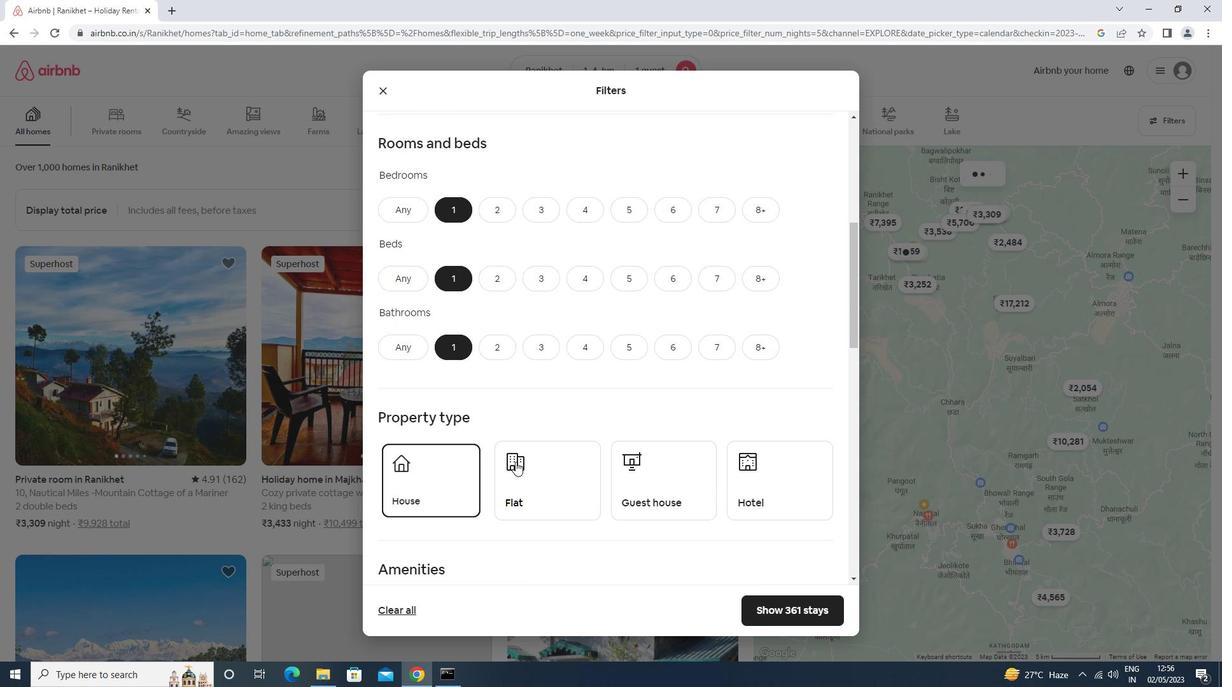 
Action: Mouse moved to (626, 469)
Screenshot: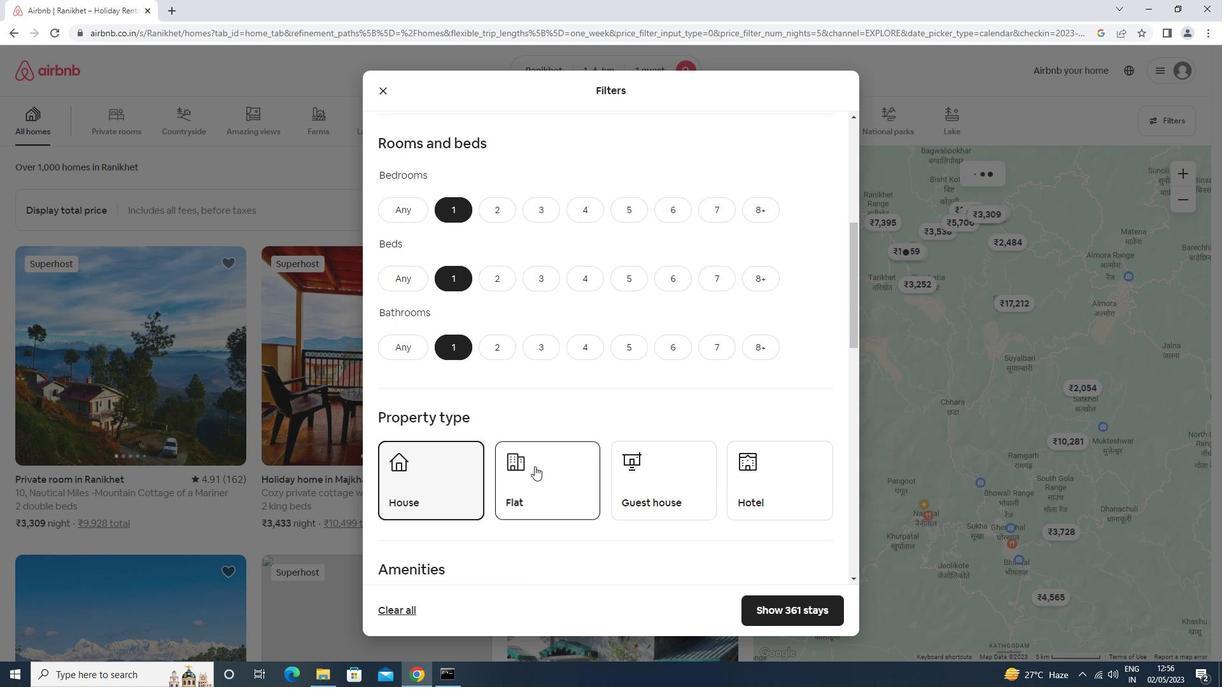 
Action: Mouse pressed left at (626, 469)
Screenshot: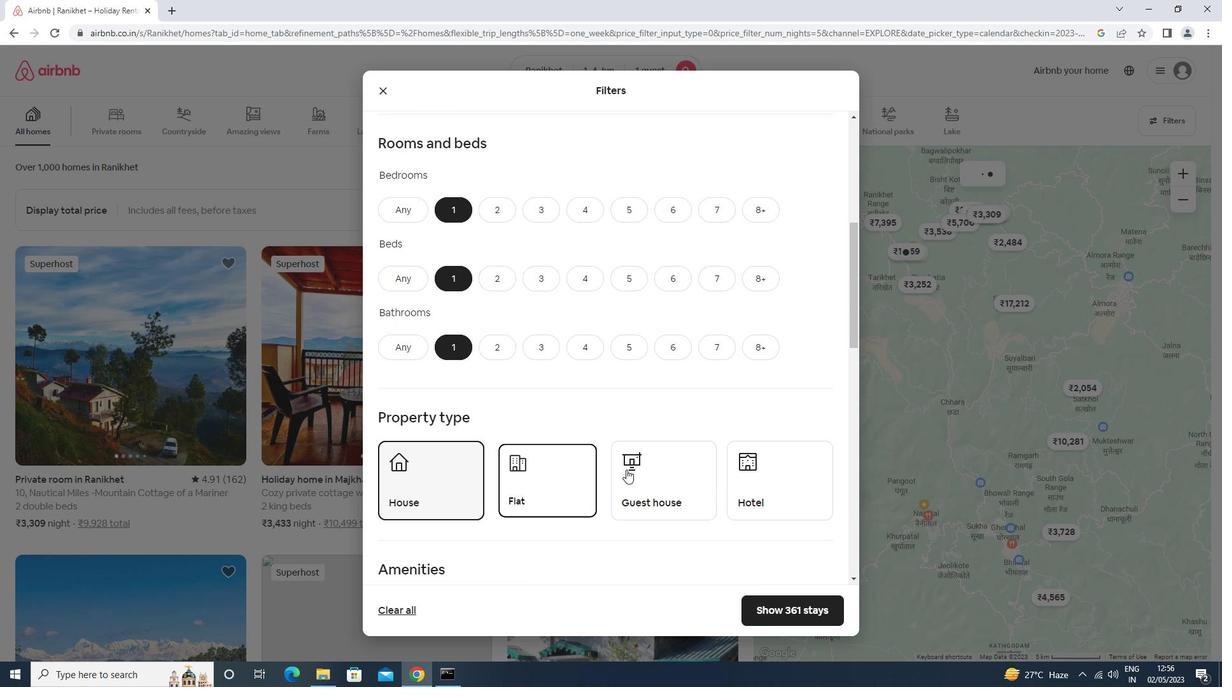 
Action: Mouse moved to (626, 467)
Screenshot: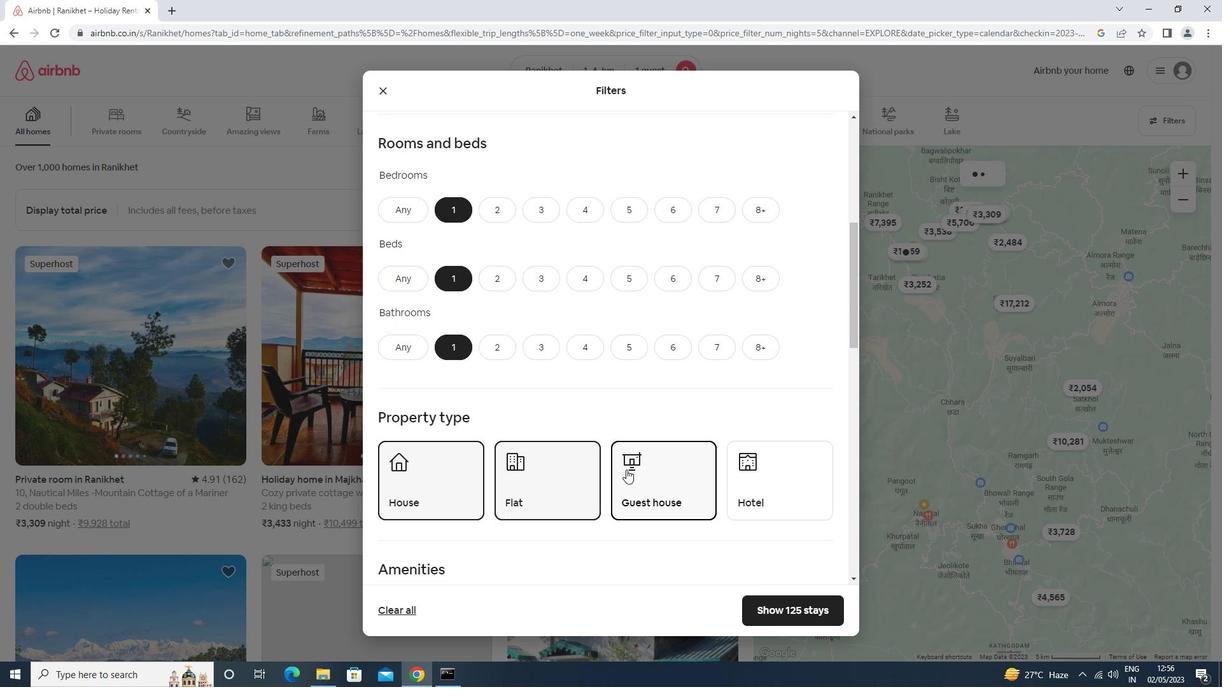 
Action: Mouse scrolled (626, 467) with delta (0, 0)
Screenshot: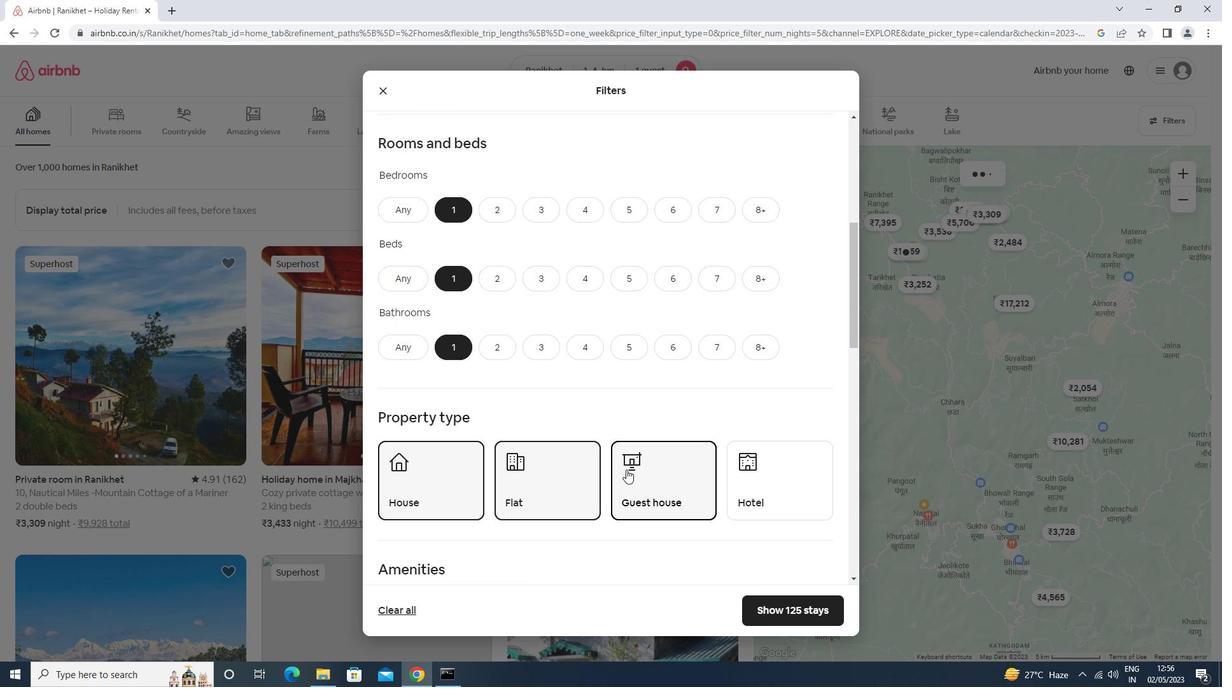 
Action: Mouse scrolled (626, 467) with delta (0, 0)
Screenshot: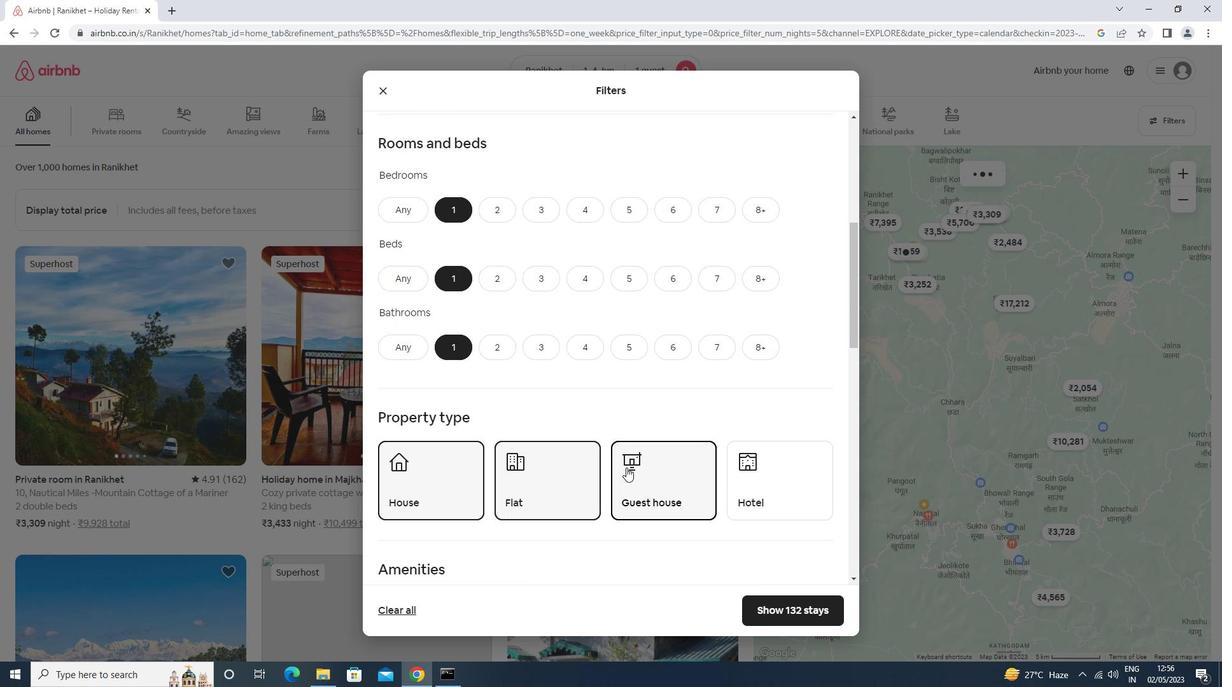 
Action: Mouse scrolled (626, 467) with delta (0, 0)
Screenshot: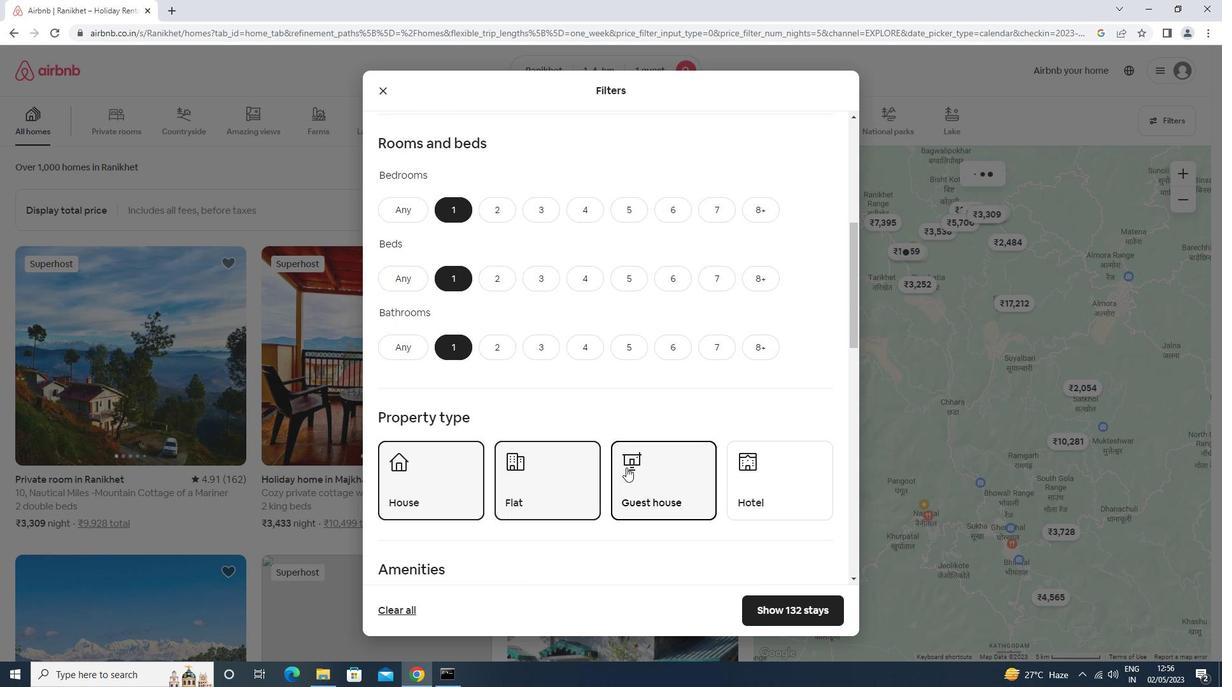 
Action: Mouse scrolled (626, 467) with delta (0, 0)
Screenshot: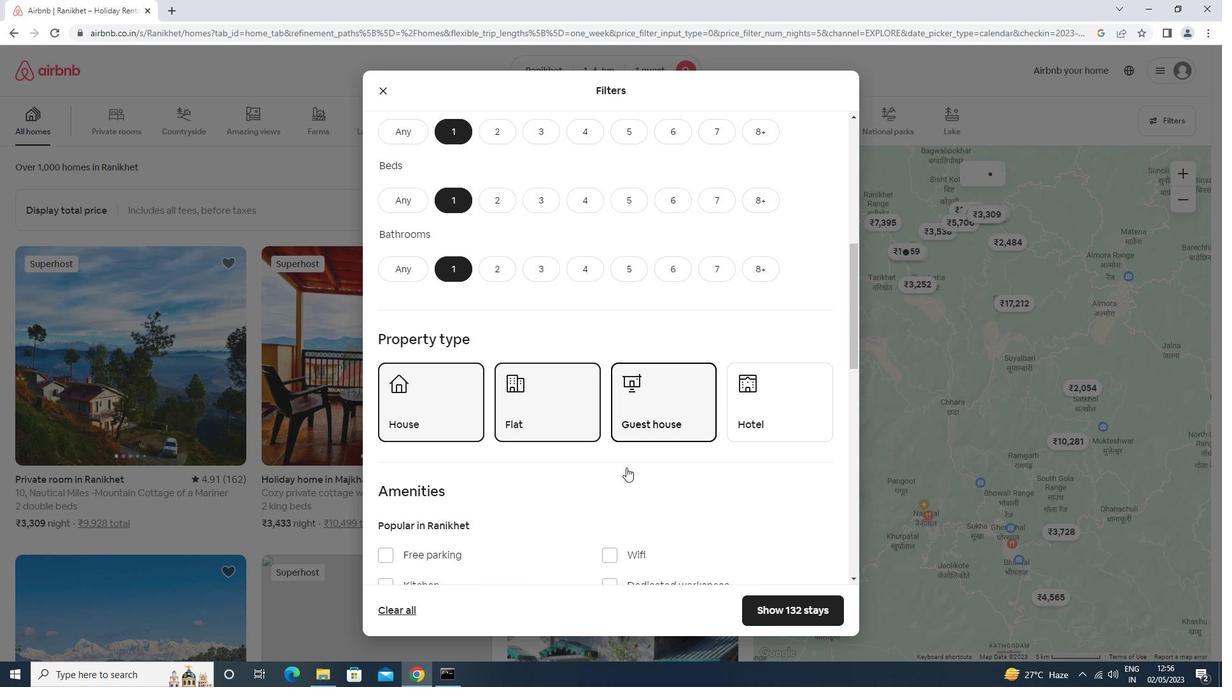 
Action: Mouse moved to (616, 380)
Screenshot: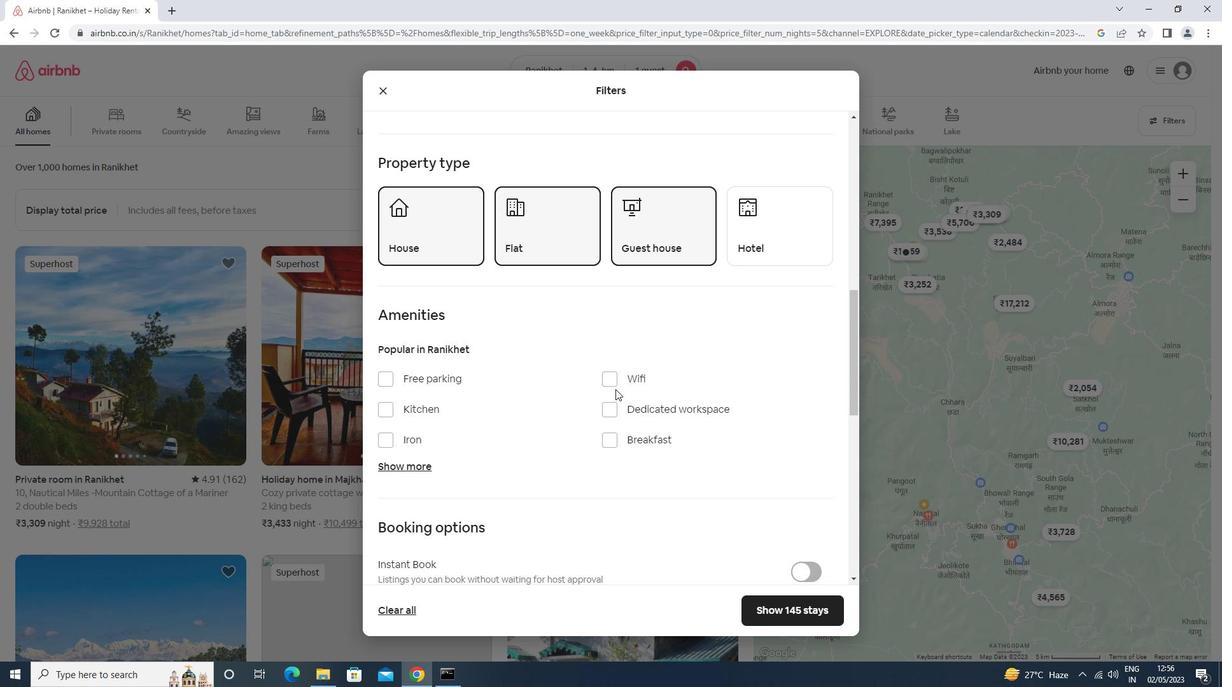 
Action: Mouse pressed left at (616, 380)
Screenshot: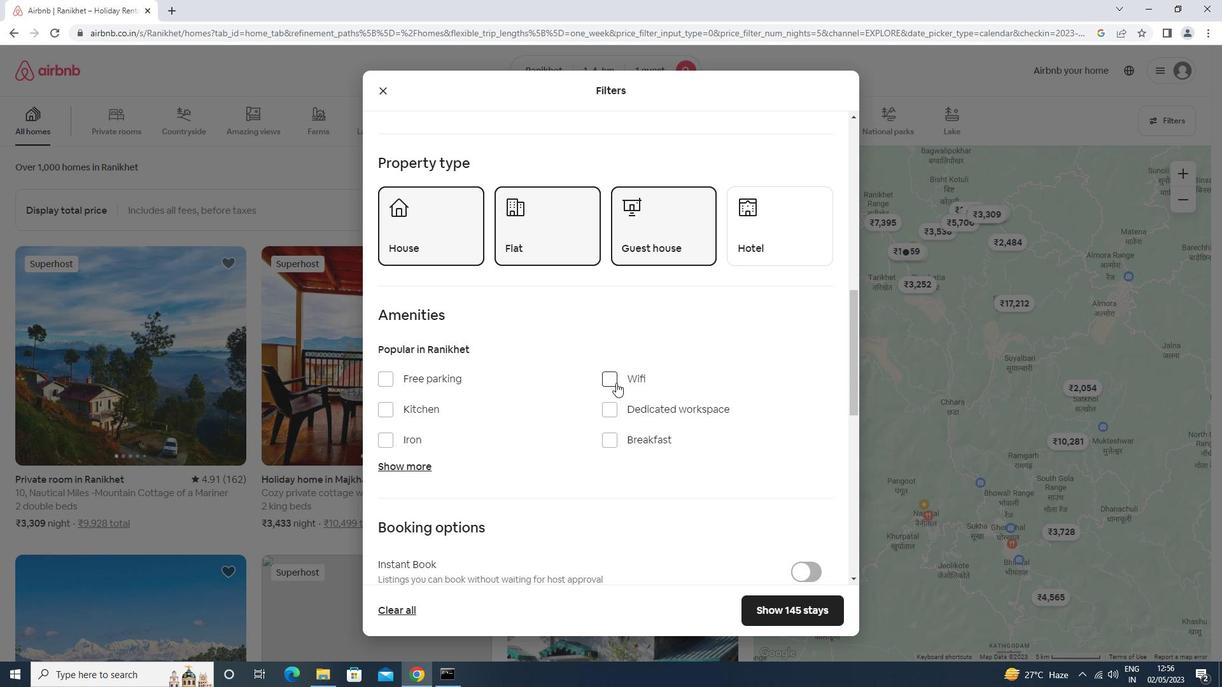 
Action: Mouse moved to (616, 380)
Screenshot: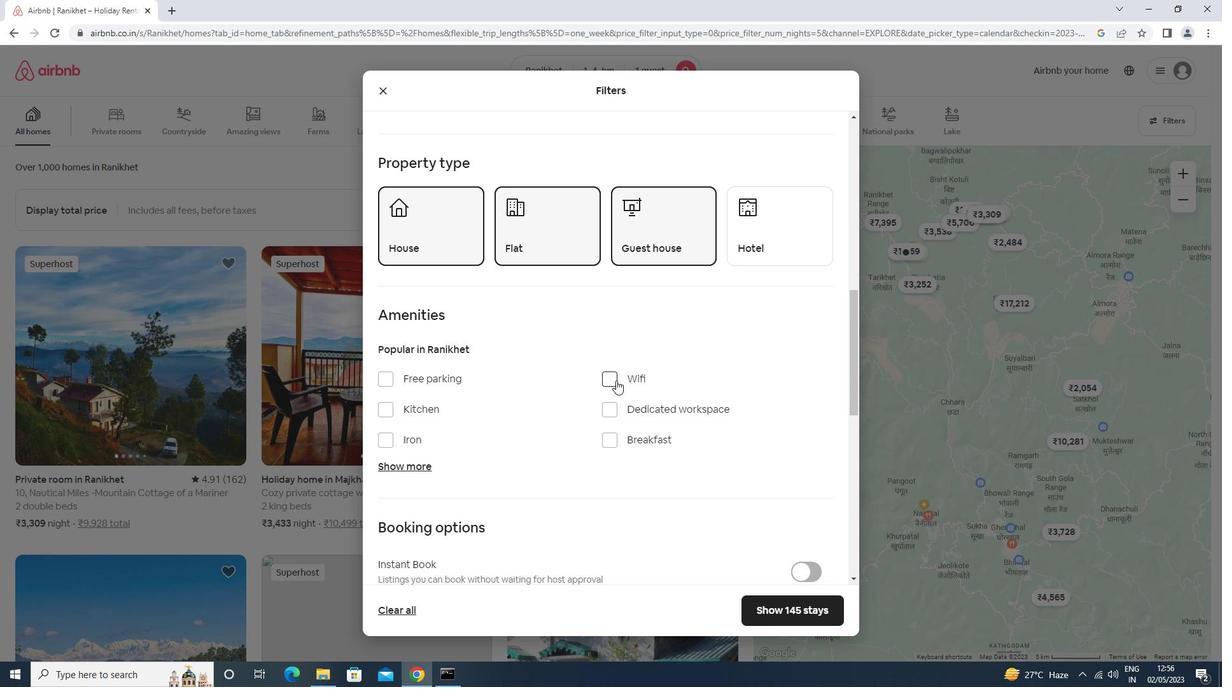 
Action: Mouse scrolled (616, 379) with delta (0, 0)
Screenshot: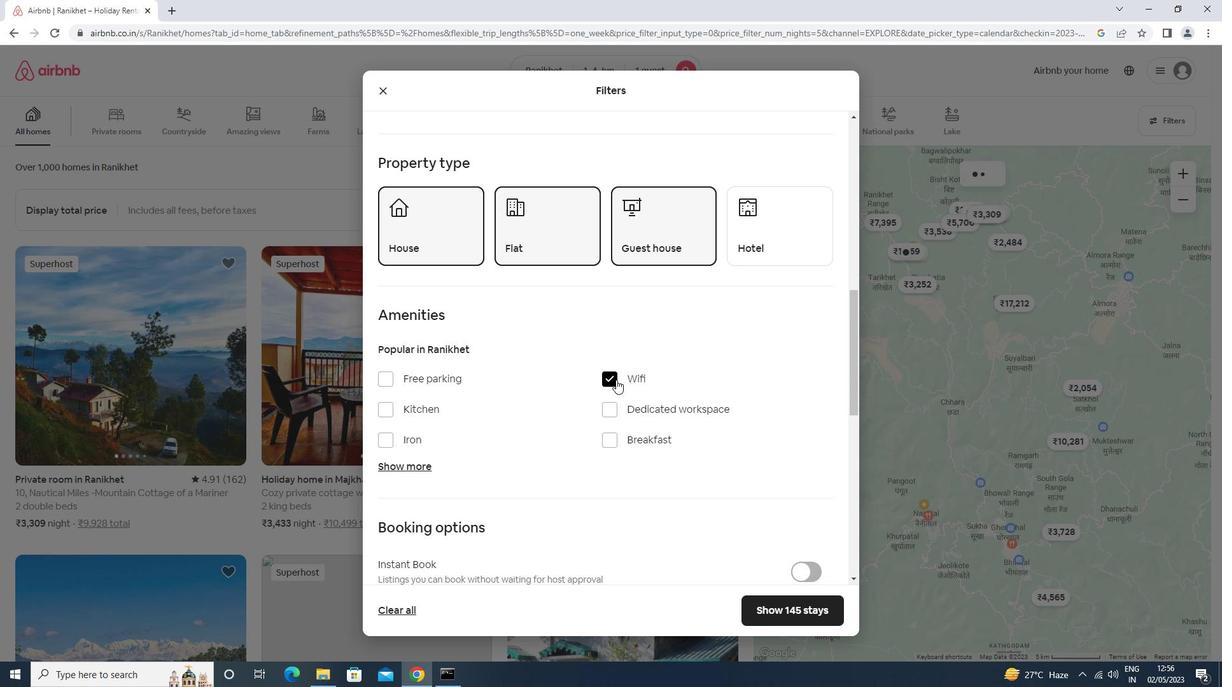 
Action: Mouse scrolled (616, 379) with delta (0, 0)
Screenshot: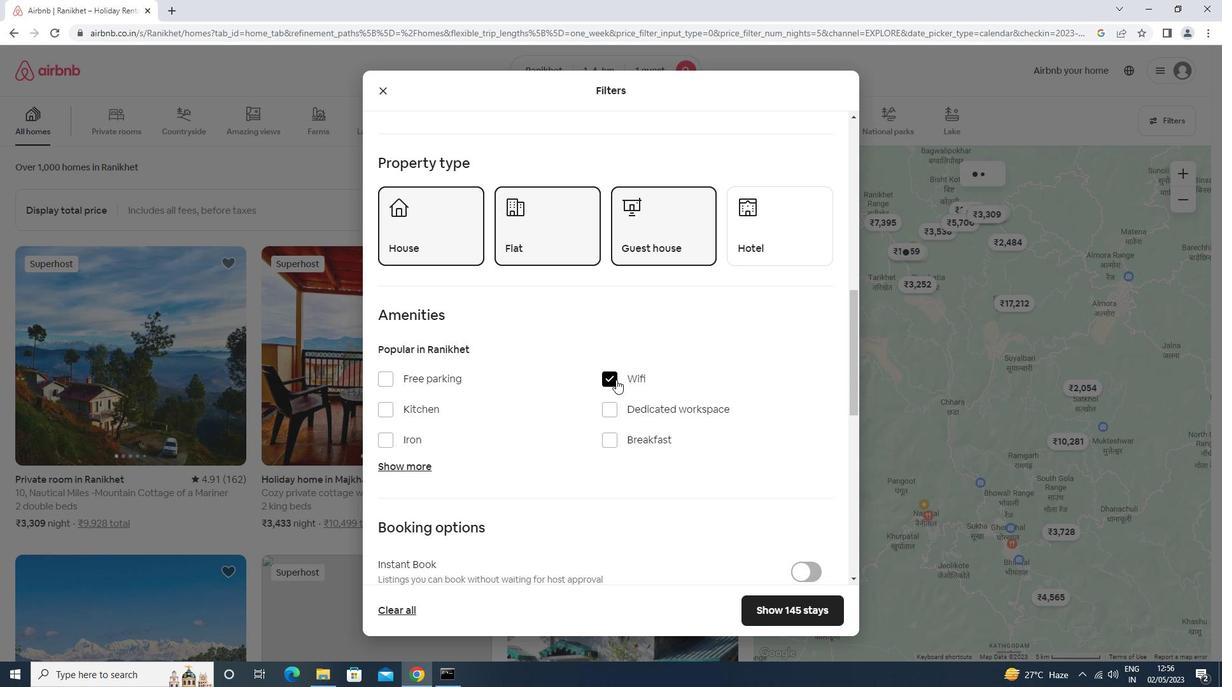 
Action: Mouse scrolled (616, 379) with delta (0, 0)
Screenshot: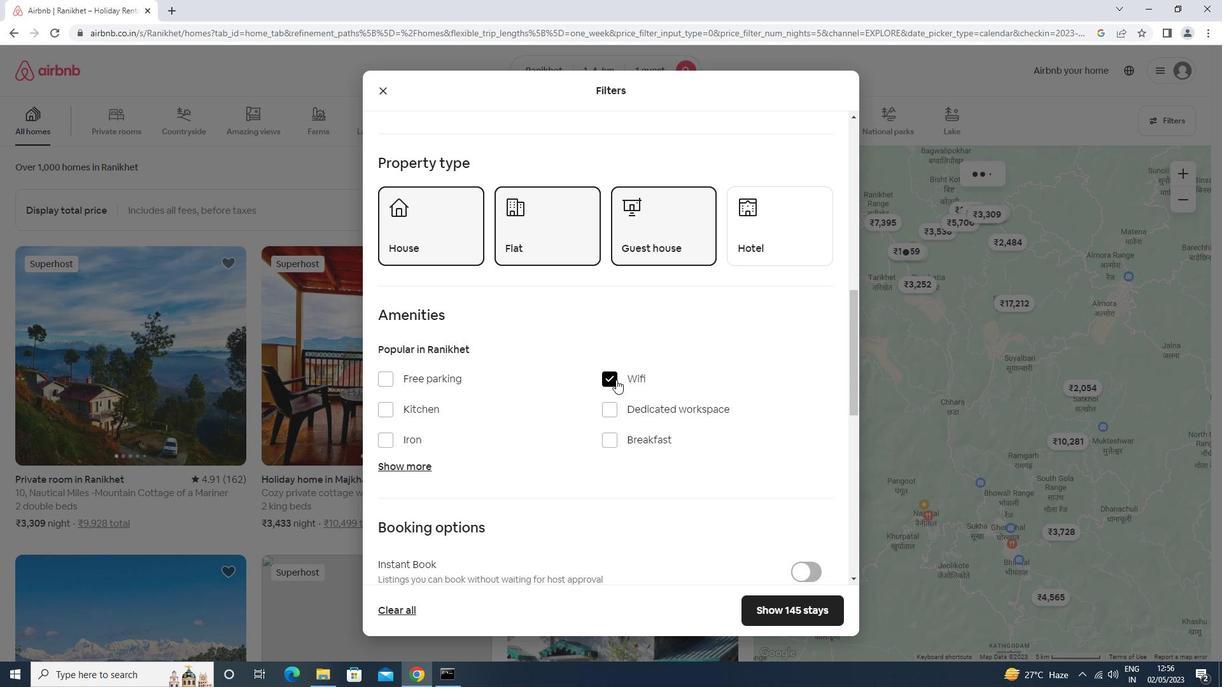 
Action: Mouse scrolled (616, 379) with delta (0, 0)
Screenshot: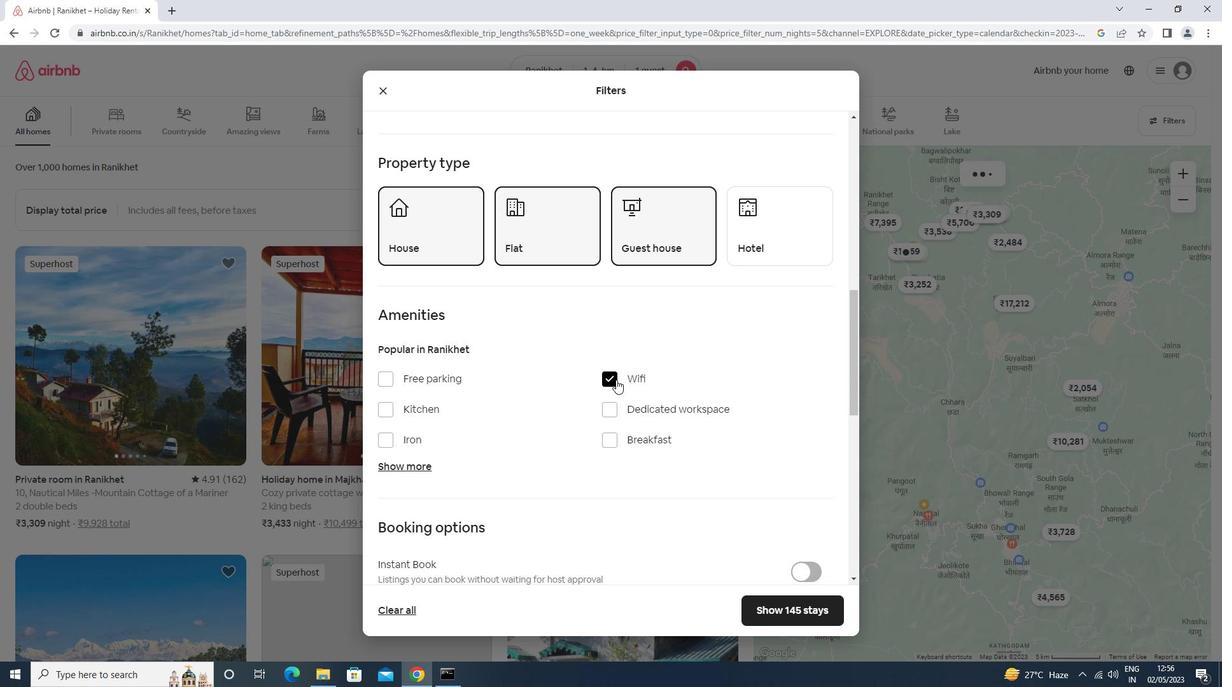 
Action: Mouse moved to (806, 359)
Screenshot: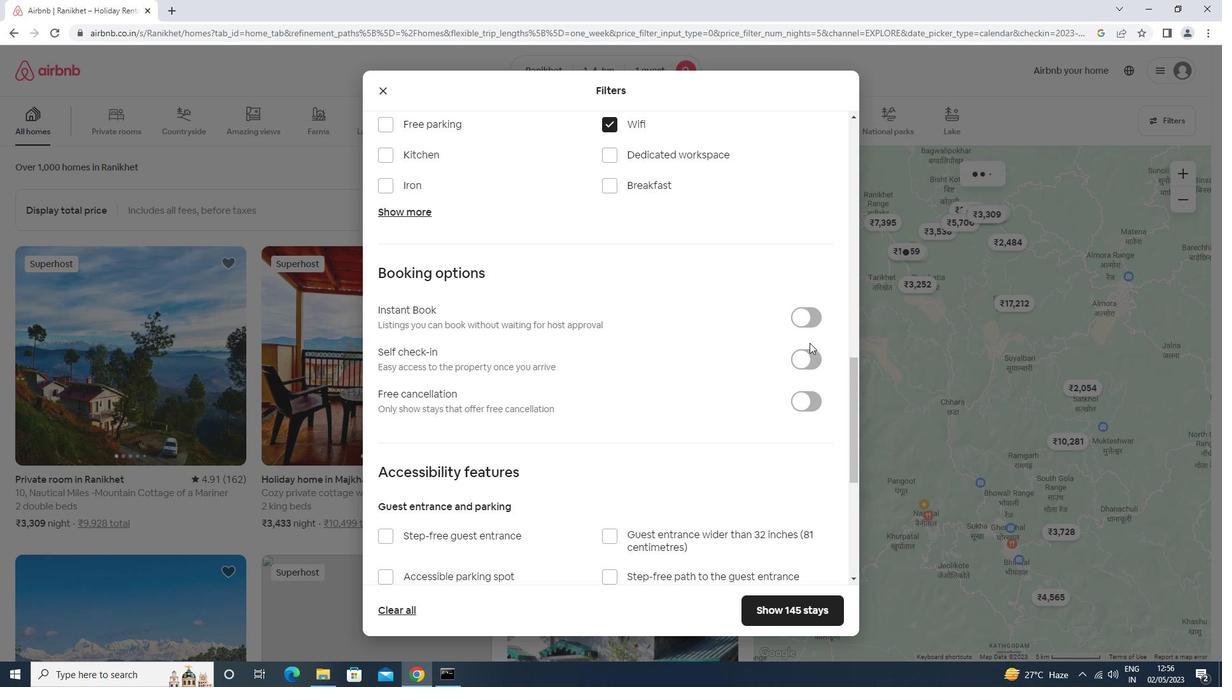 
Action: Mouse pressed left at (806, 359)
Screenshot: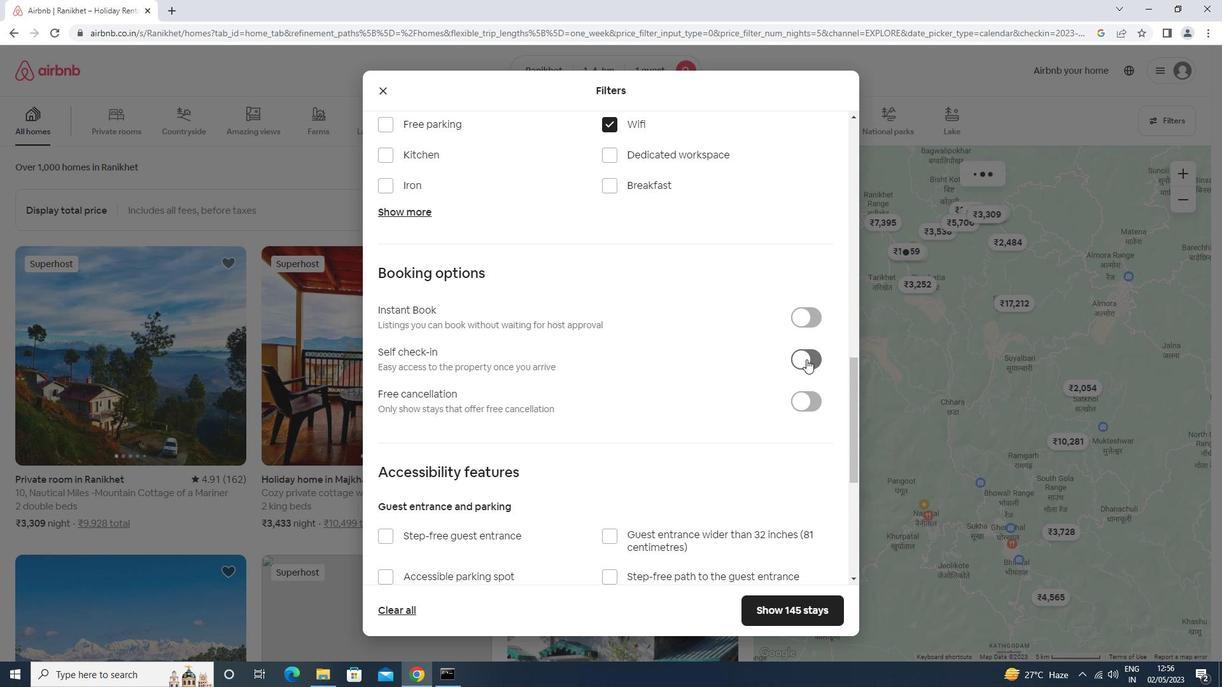 
Action: Mouse moved to (672, 345)
Screenshot: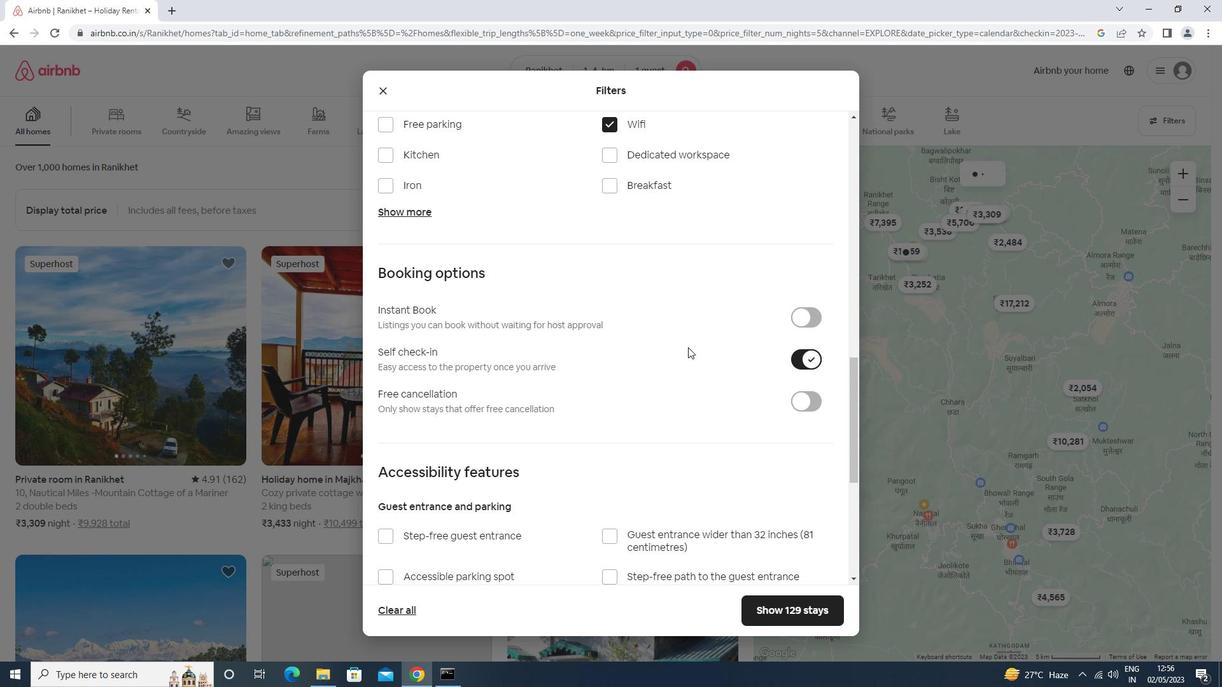
Action: Mouse scrolled (672, 344) with delta (0, 0)
Screenshot: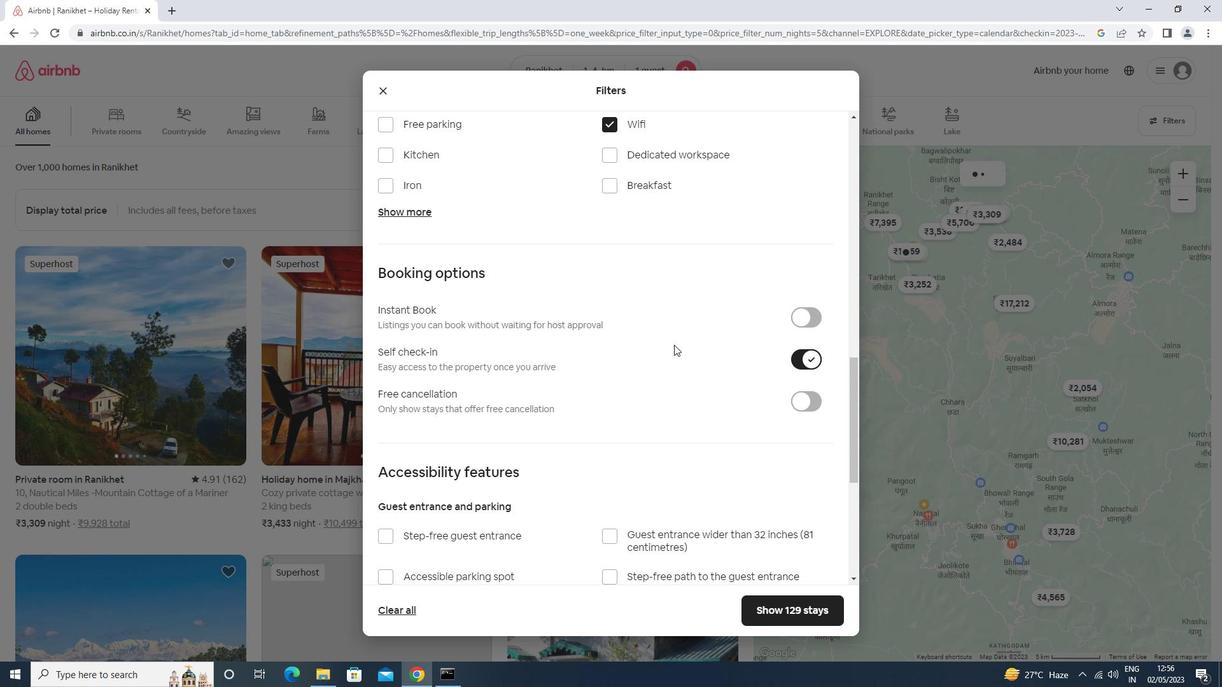 
Action: Mouse scrolled (672, 344) with delta (0, 0)
Screenshot: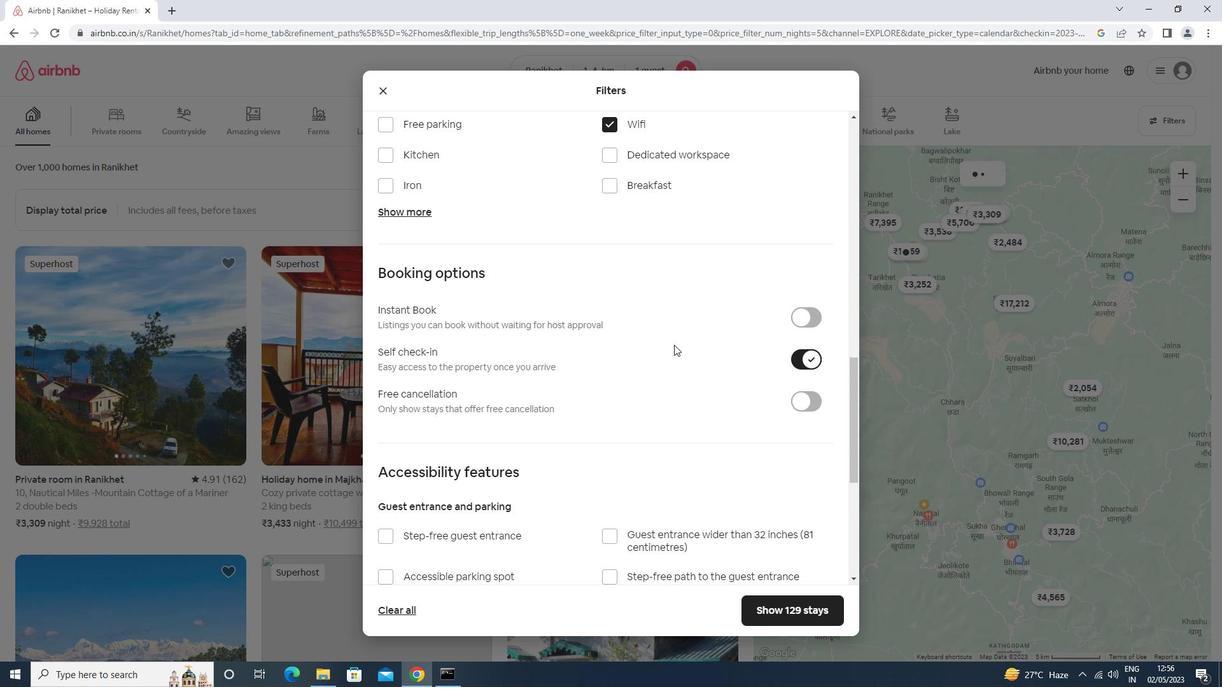 
Action: Mouse scrolled (672, 344) with delta (0, 0)
Screenshot: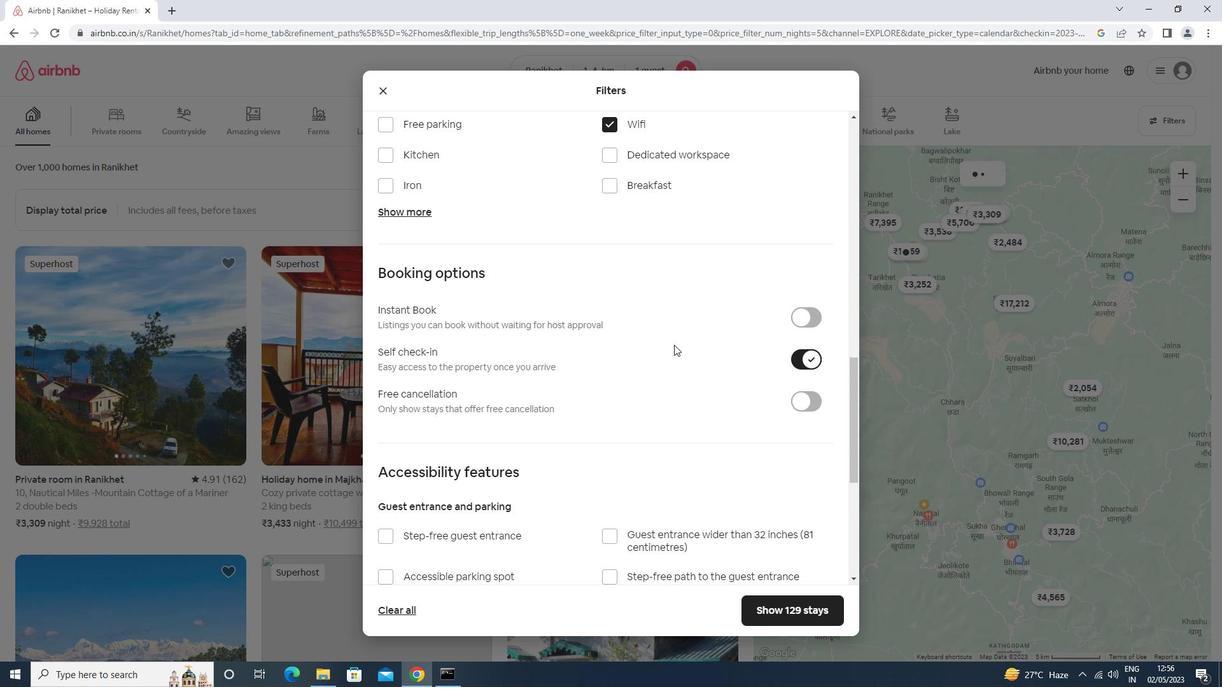 
Action: Mouse scrolled (672, 344) with delta (0, 0)
Screenshot: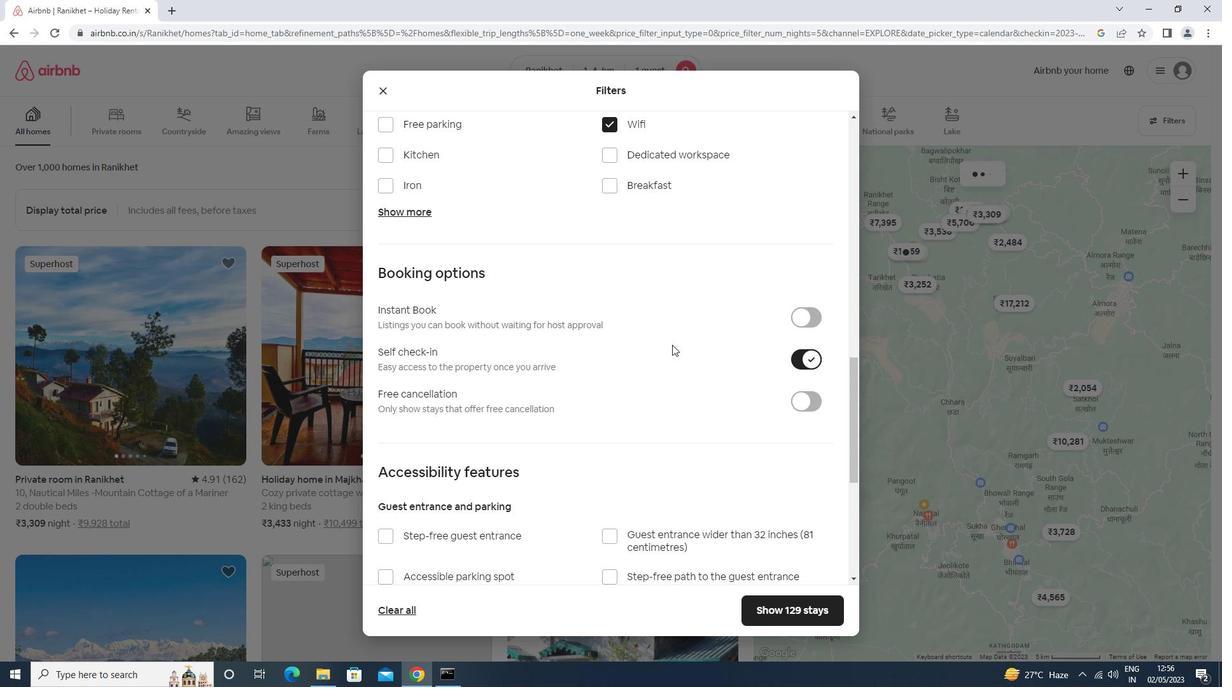 
Action: Mouse scrolled (672, 344) with delta (0, 0)
Screenshot: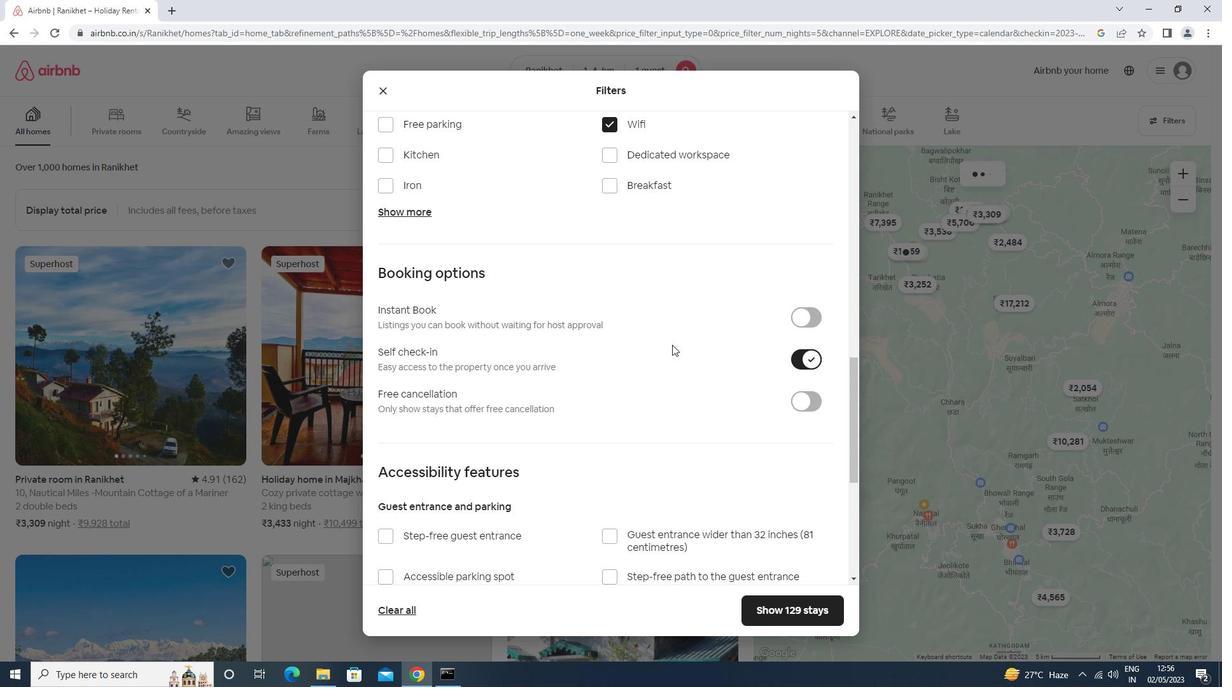 
Action: Mouse moved to (670, 345)
Screenshot: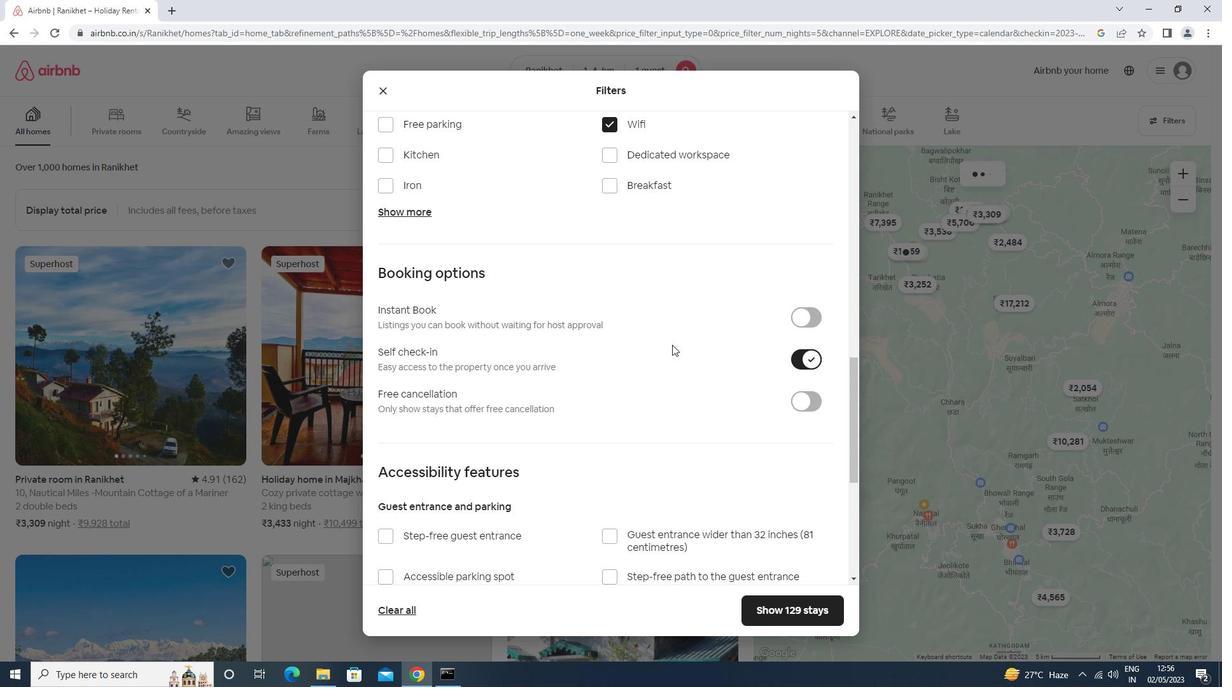 
Action: Mouse scrolled (670, 344) with delta (0, 0)
Screenshot: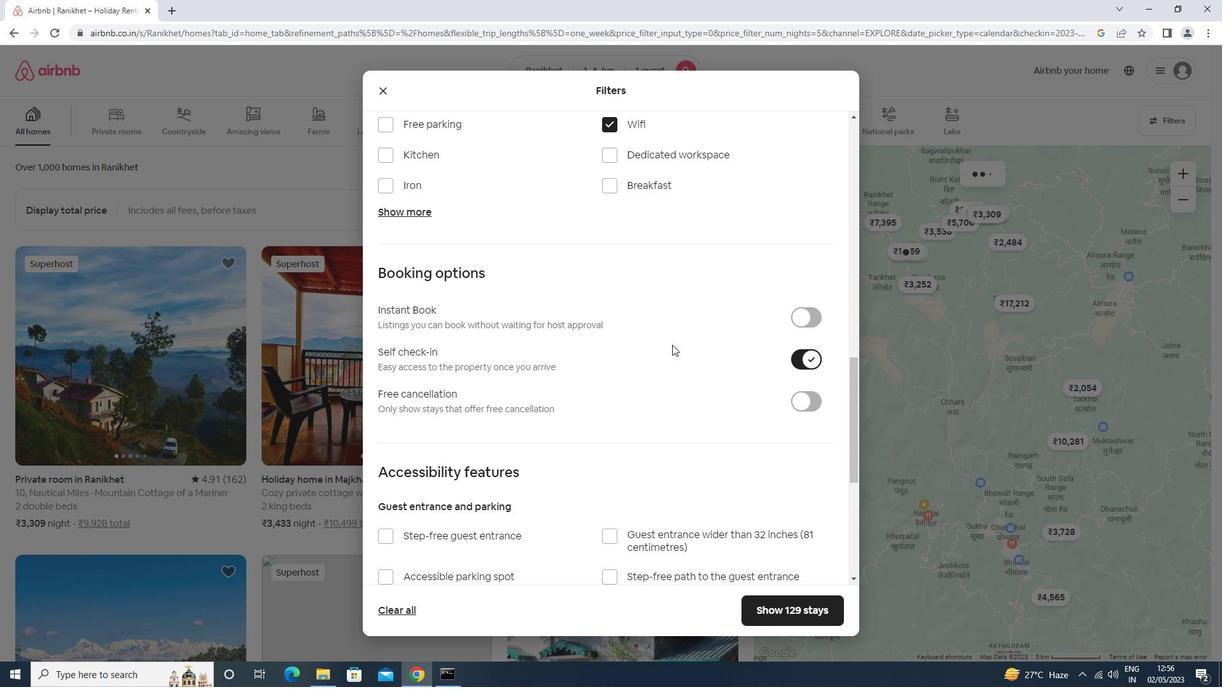 
Action: Mouse moved to (669, 345)
Screenshot: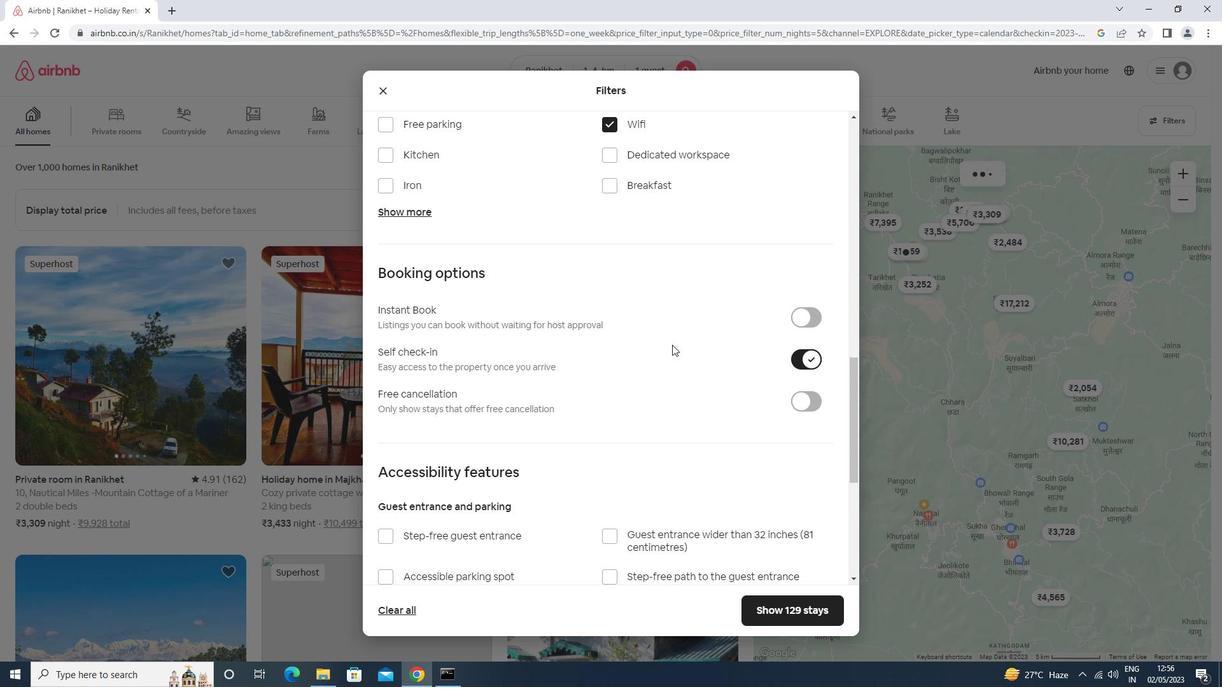 
Action: Mouse scrolled (669, 345) with delta (0, 0)
Screenshot: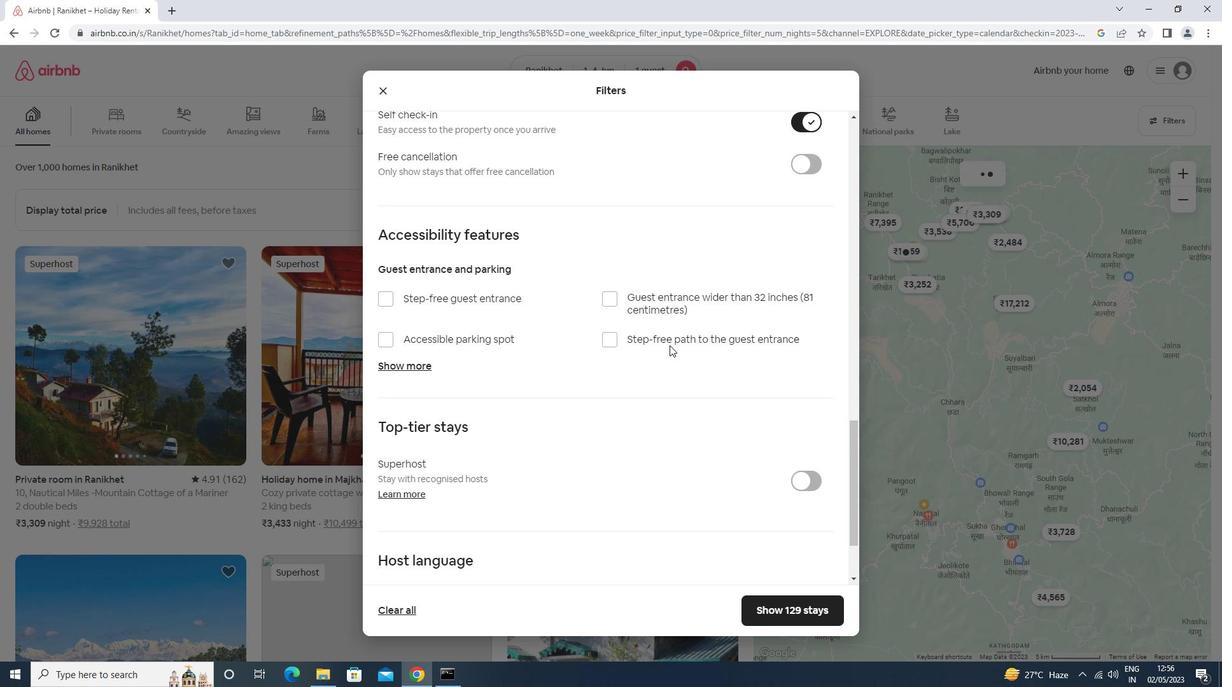 
Action: Mouse scrolled (669, 345) with delta (0, 0)
Screenshot: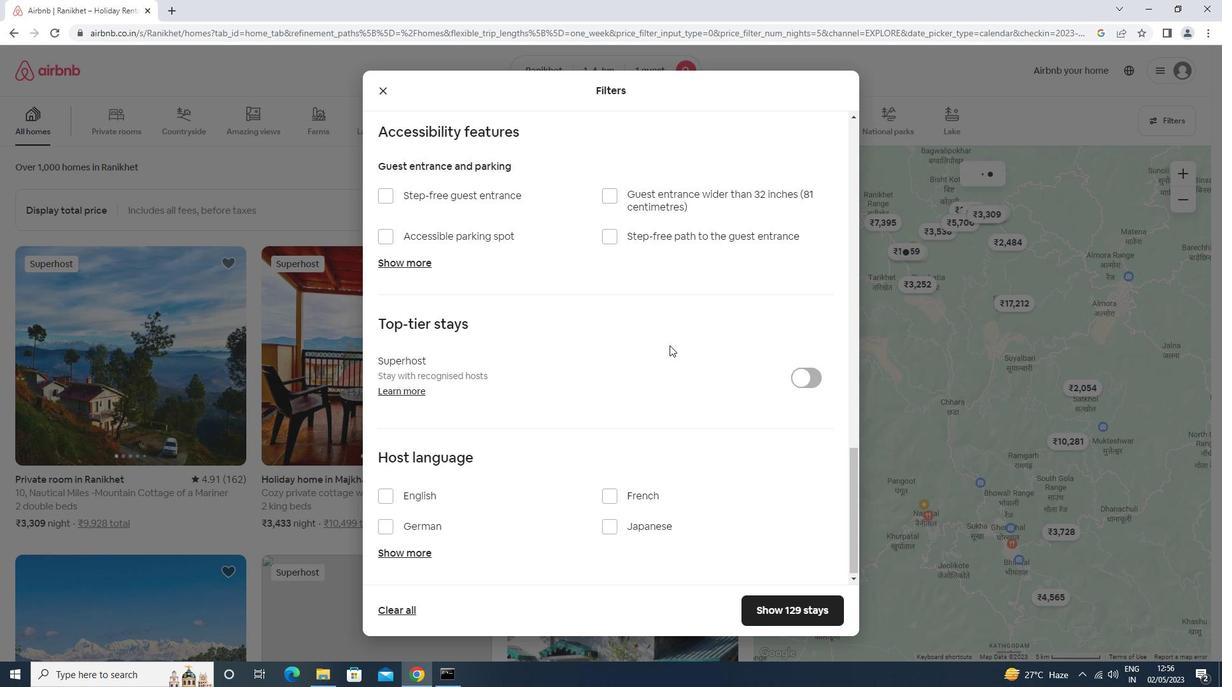 
Action: Mouse scrolled (669, 345) with delta (0, 0)
Screenshot: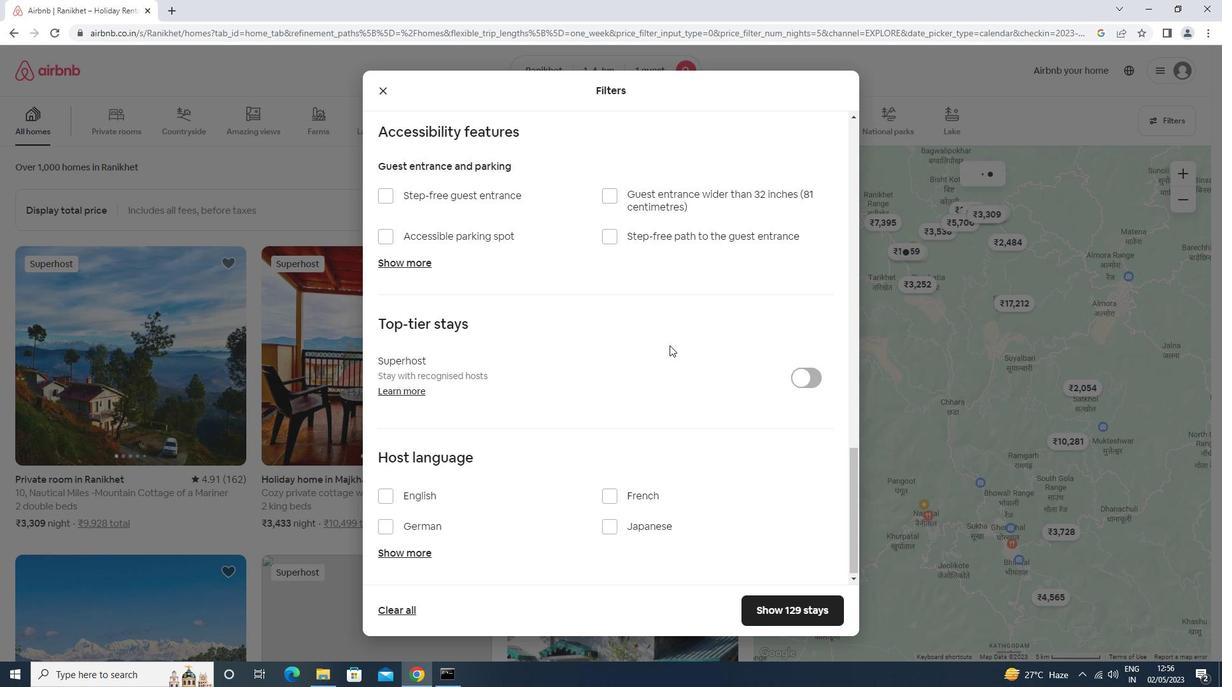 
Action: Mouse scrolled (669, 345) with delta (0, 0)
Screenshot: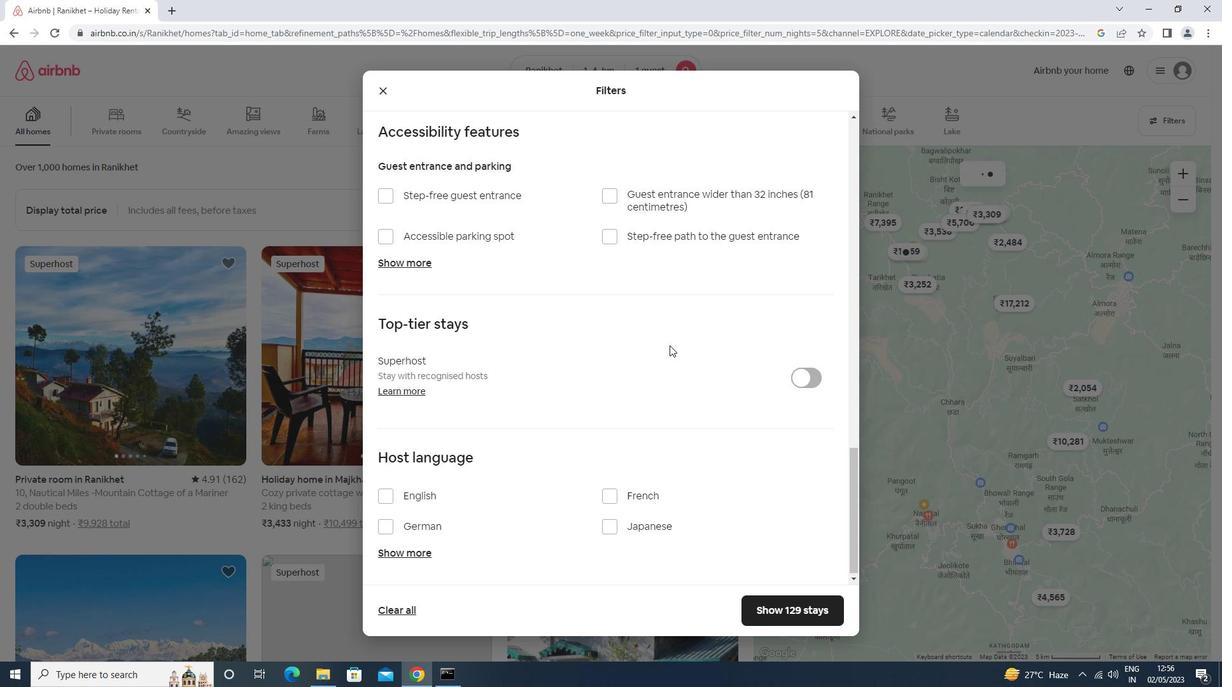 
Action: Mouse scrolled (669, 345) with delta (0, 0)
Screenshot: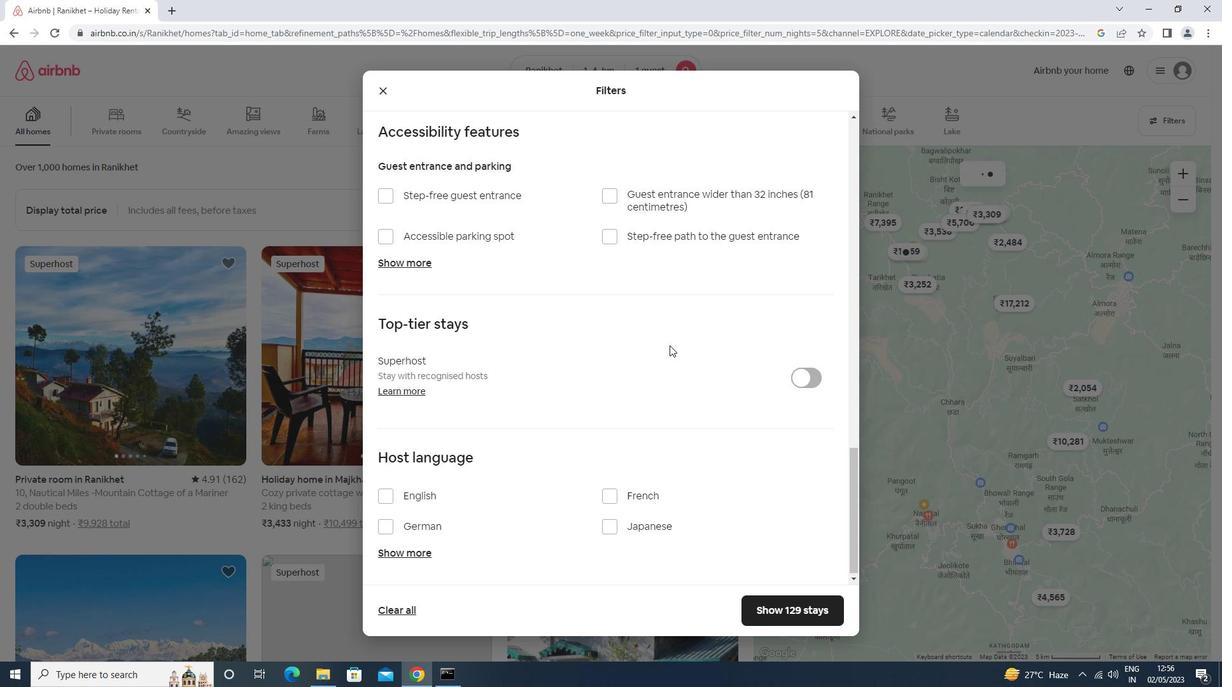 
Action: Mouse moved to (387, 493)
Screenshot: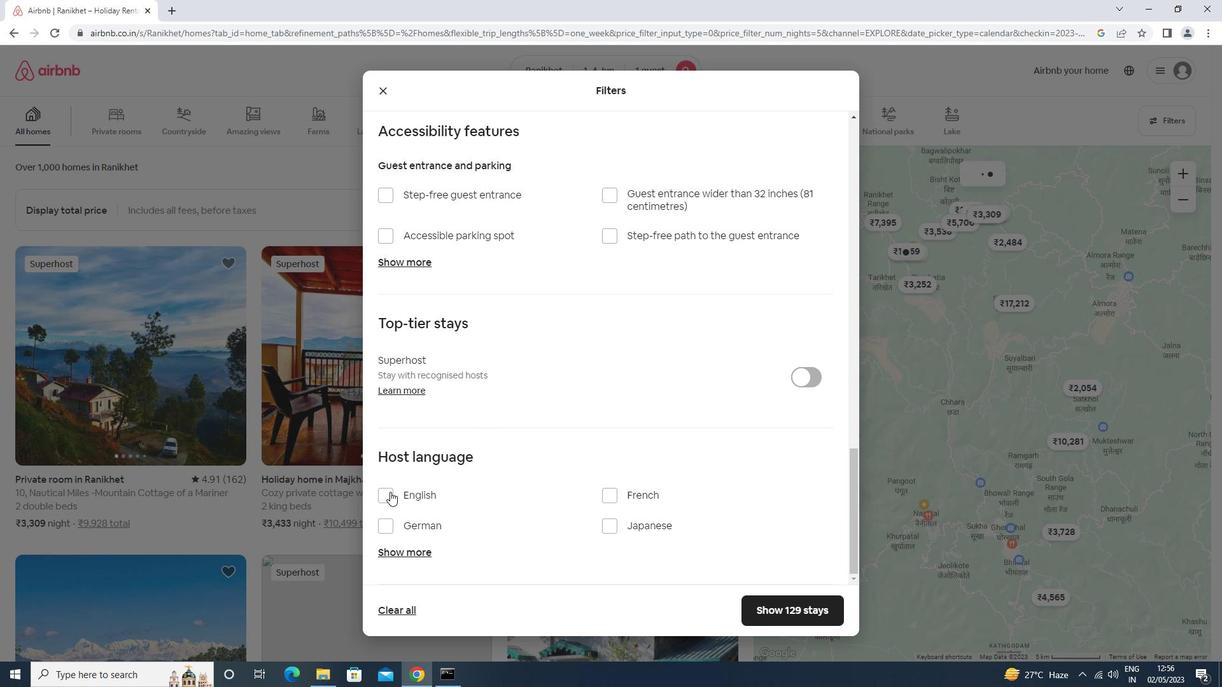 
Action: Mouse pressed left at (387, 493)
Screenshot: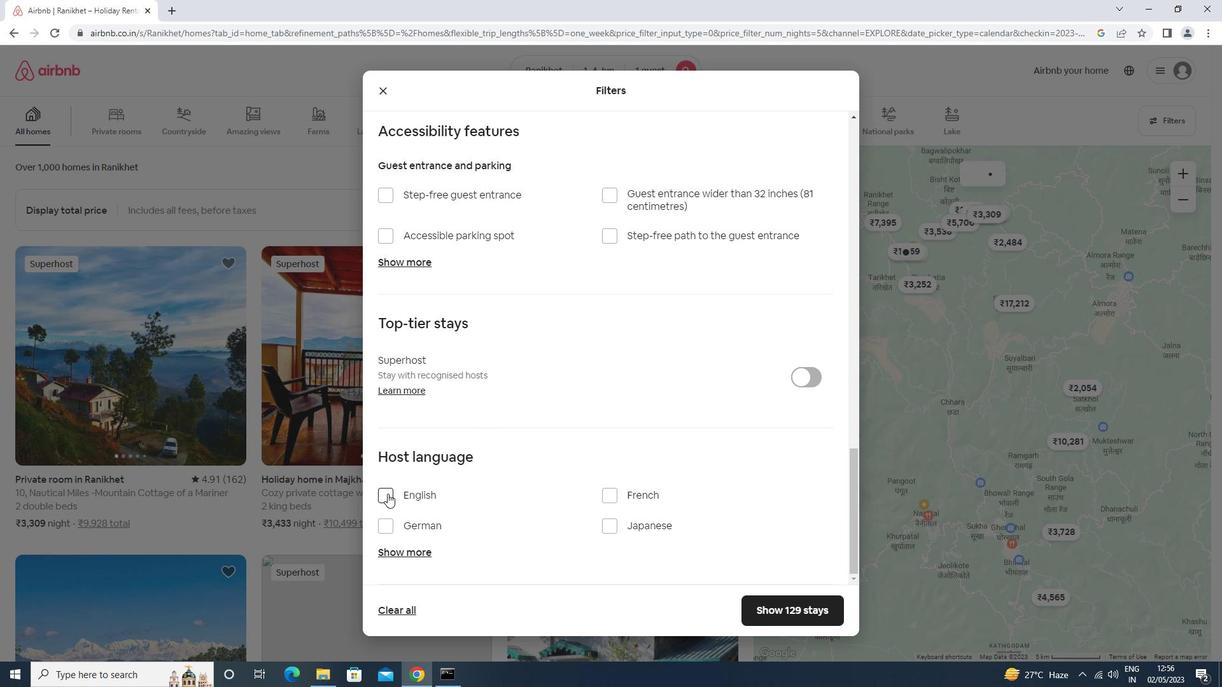
Action: Mouse moved to (767, 609)
Screenshot: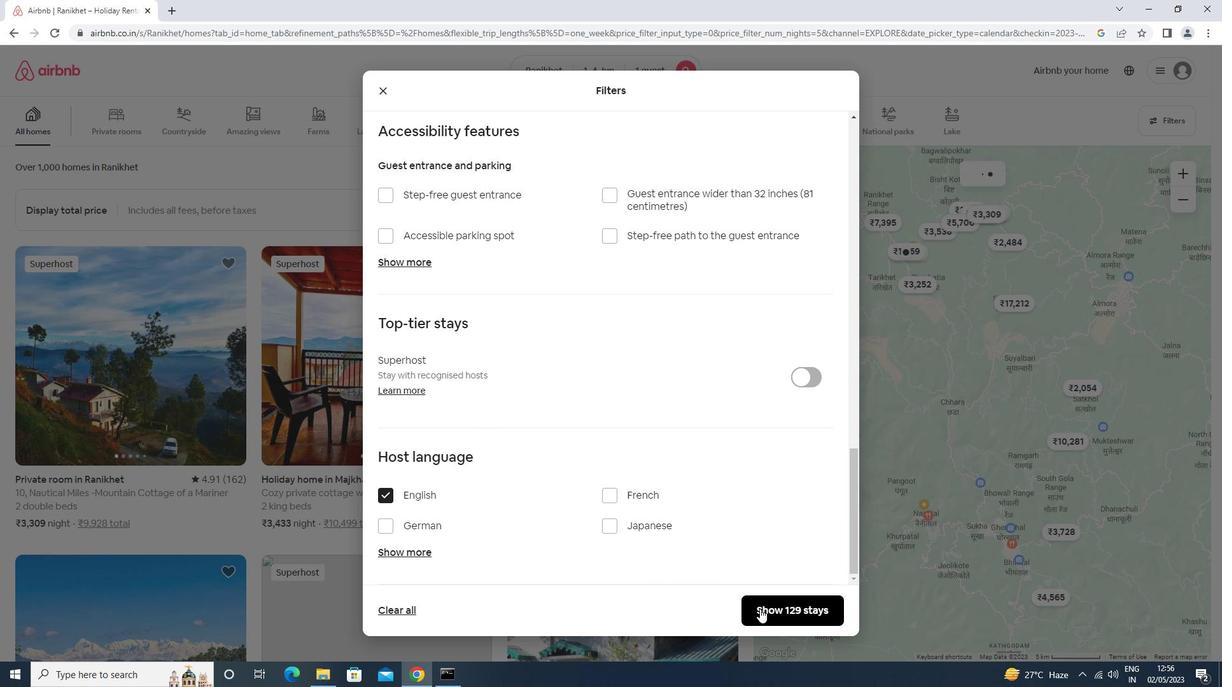 
Action: Mouse pressed left at (767, 609)
Screenshot: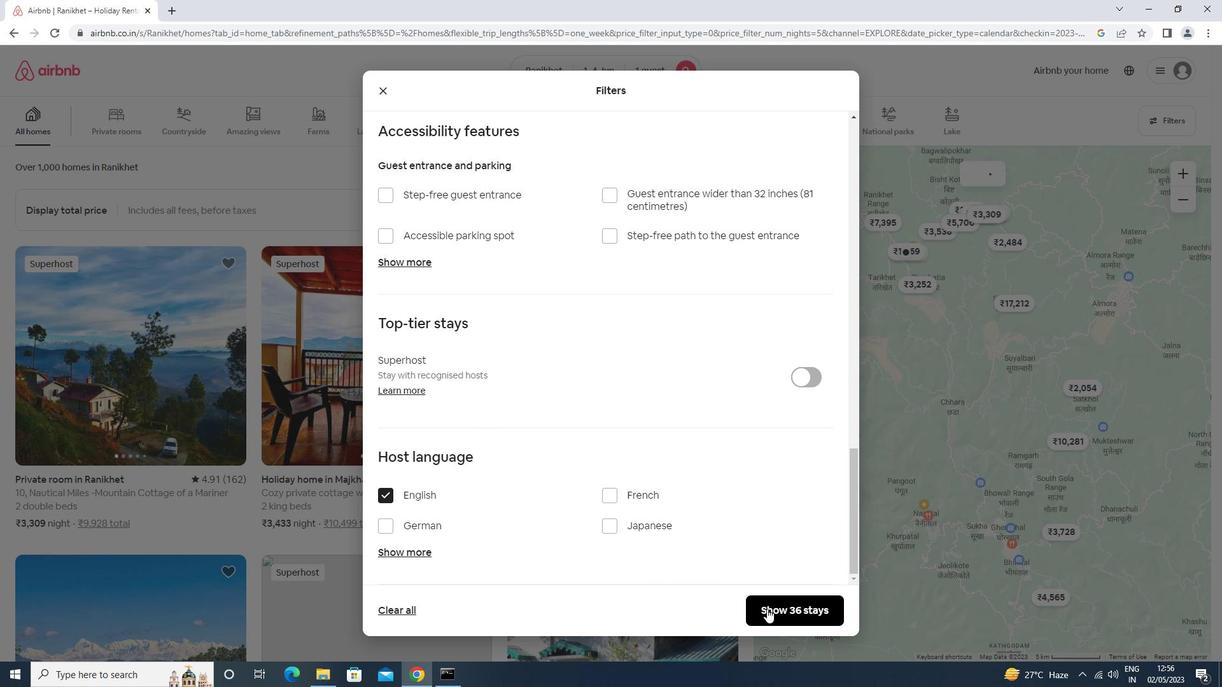 
Action: Mouse moved to (761, 595)
Screenshot: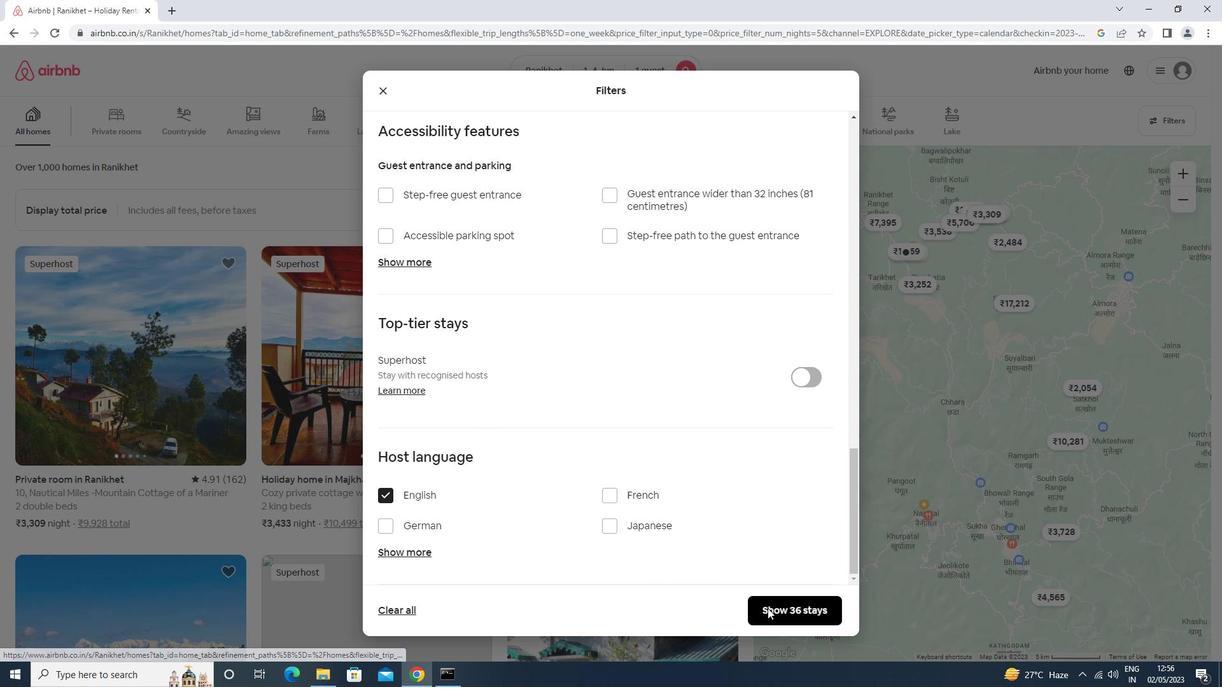 
